 Task: Find connections with filter location Curitiba with filter topic #indiawith filter profile language German with filter current company Larsen & Toubro with filter school K. K. Wagh Polytechnic with filter industry Food and Beverage Retail with filter service category Family Law with filter keywords title Medical Researcher
Action: Mouse moved to (597, 108)
Screenshot: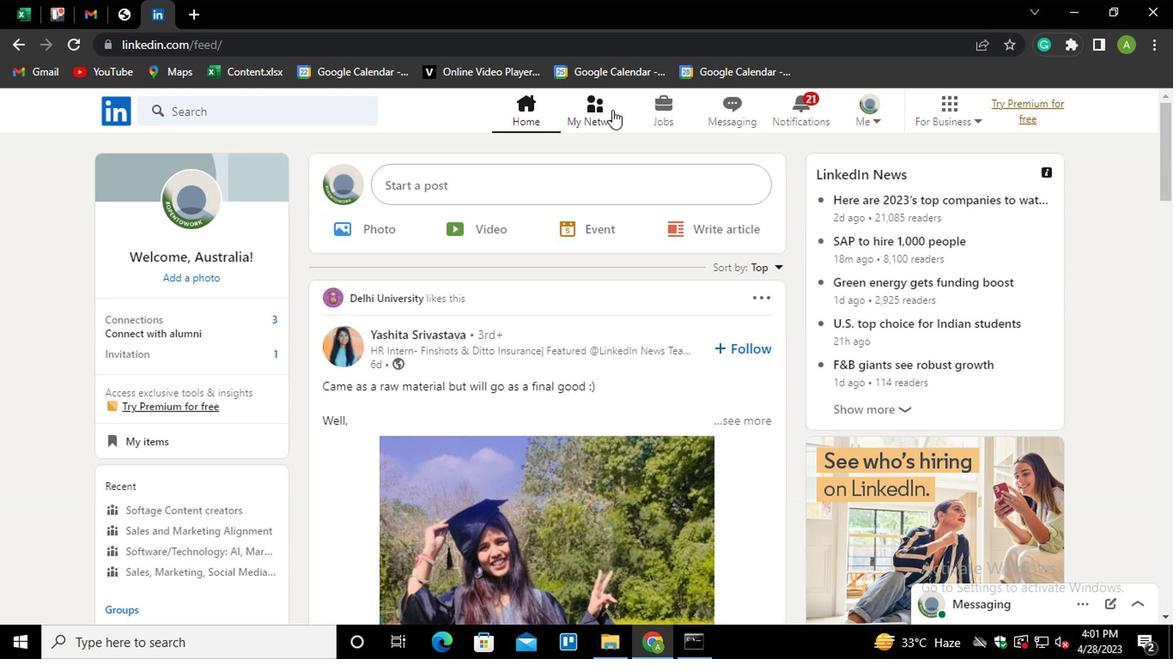 
Action: Mouse pressed left at (597, 108)
Screenshot: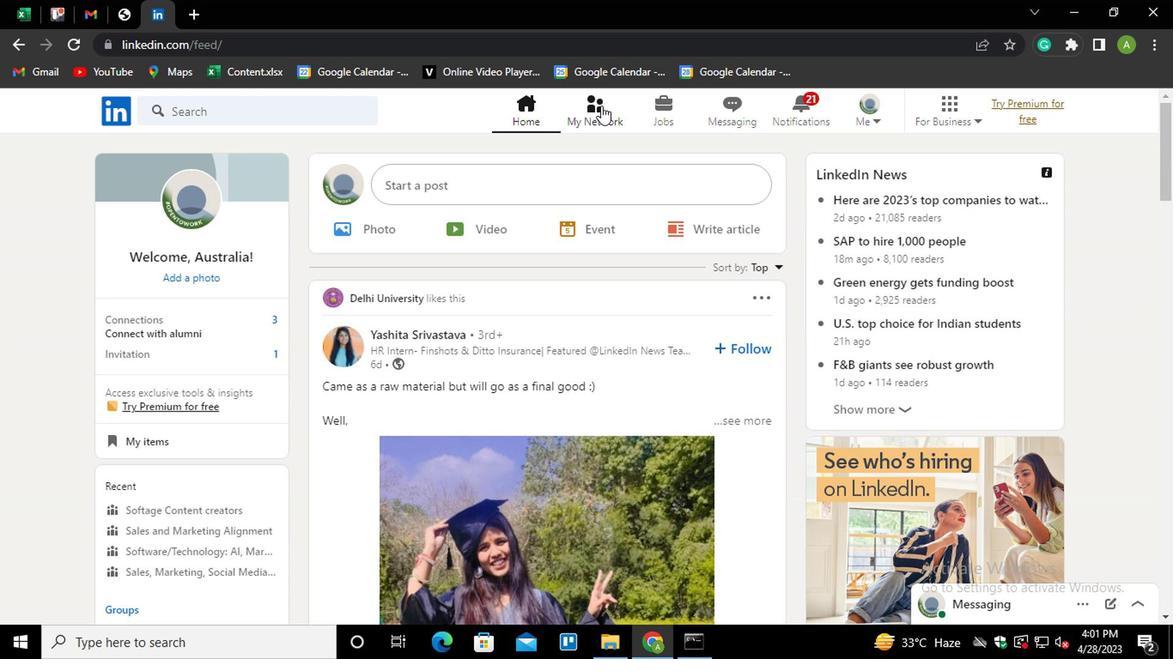 
Action: Mouse moved to (166, 208)
Screenshot: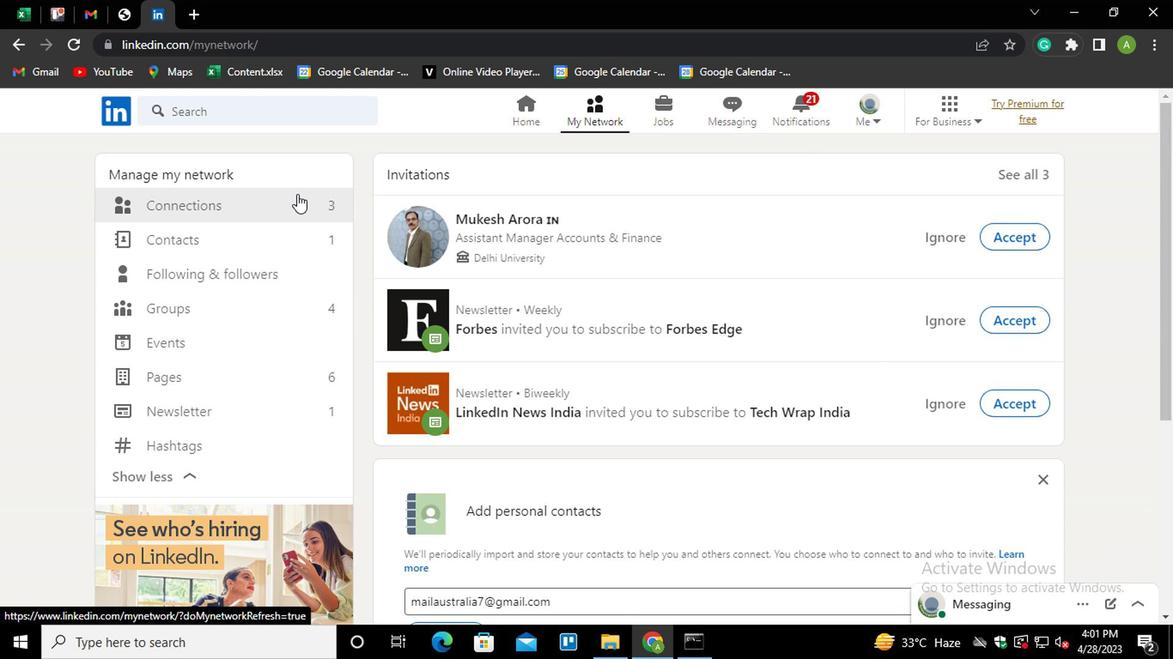 
Action: Mouse pressed left at (166, 208)
Screenshot: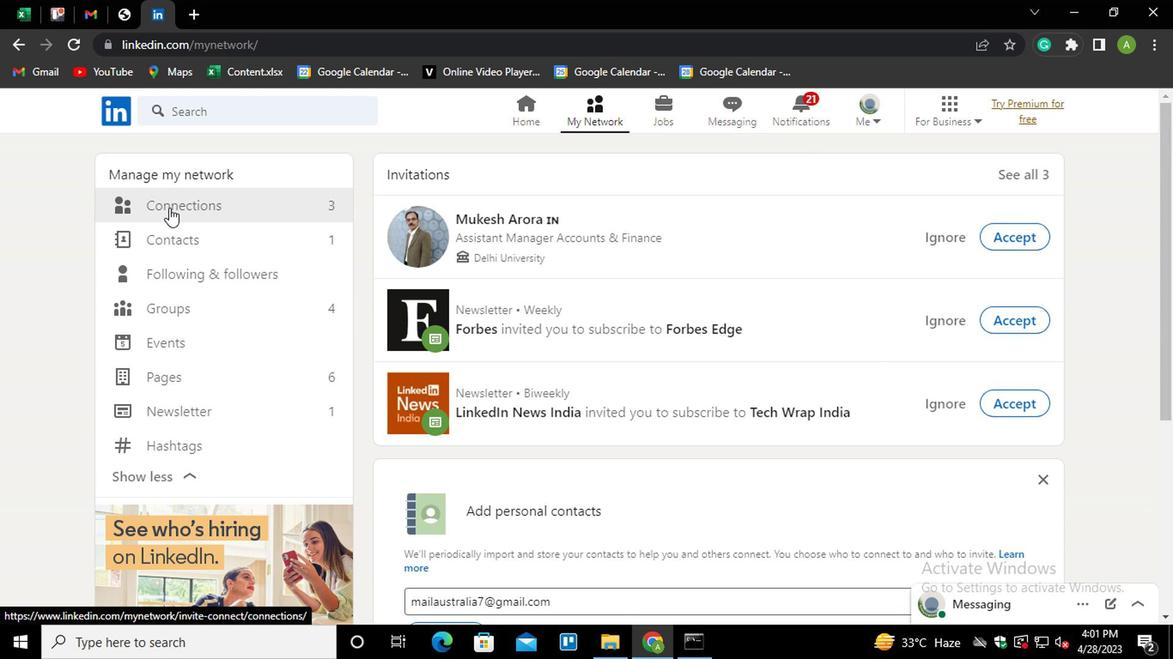 
Action: Mouse moved to (705, 202)
Screenshot: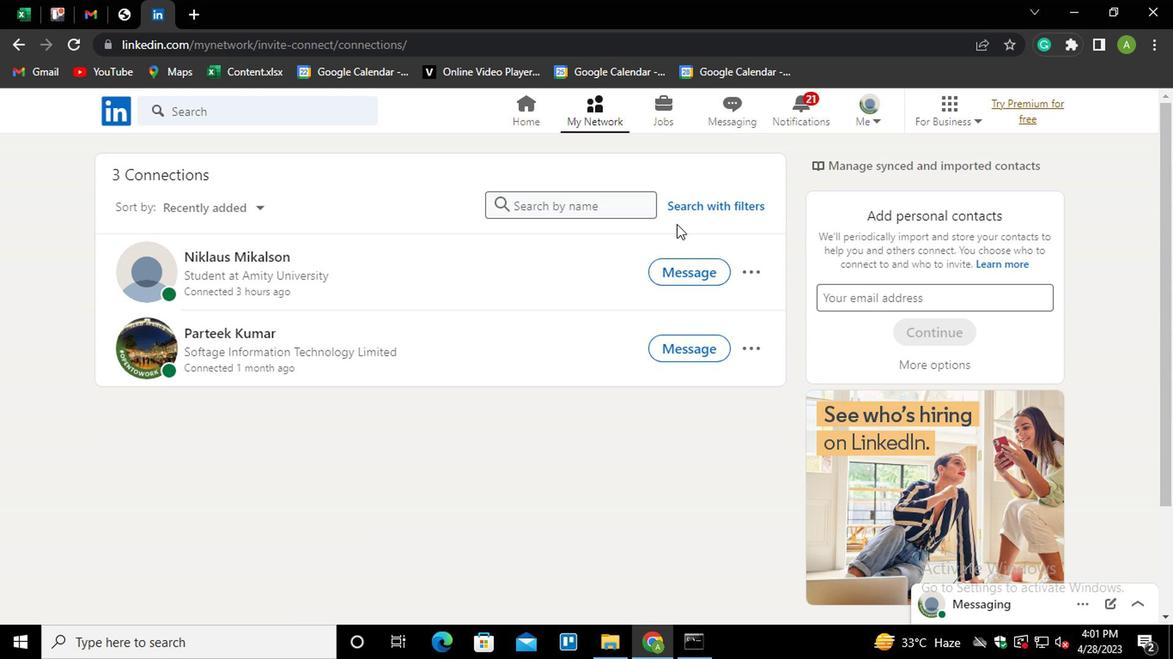 
Action: Mouse pressed left at (705, 202)
Screenshot: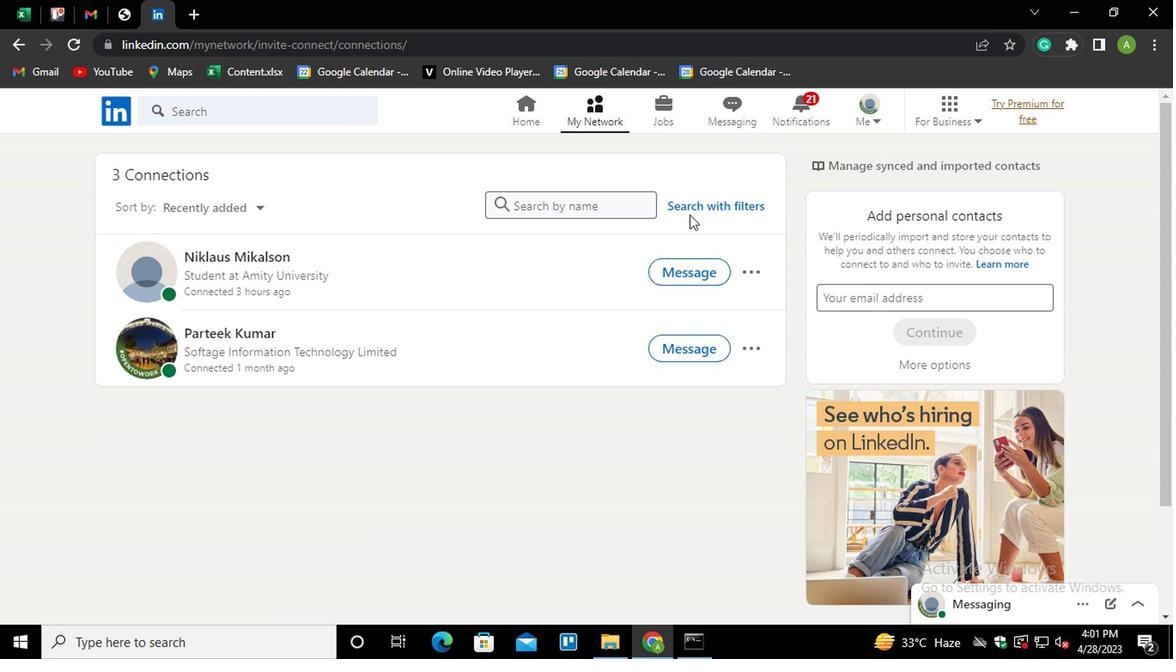 
Action: Mouse moved to (636, 155)
Screenshot: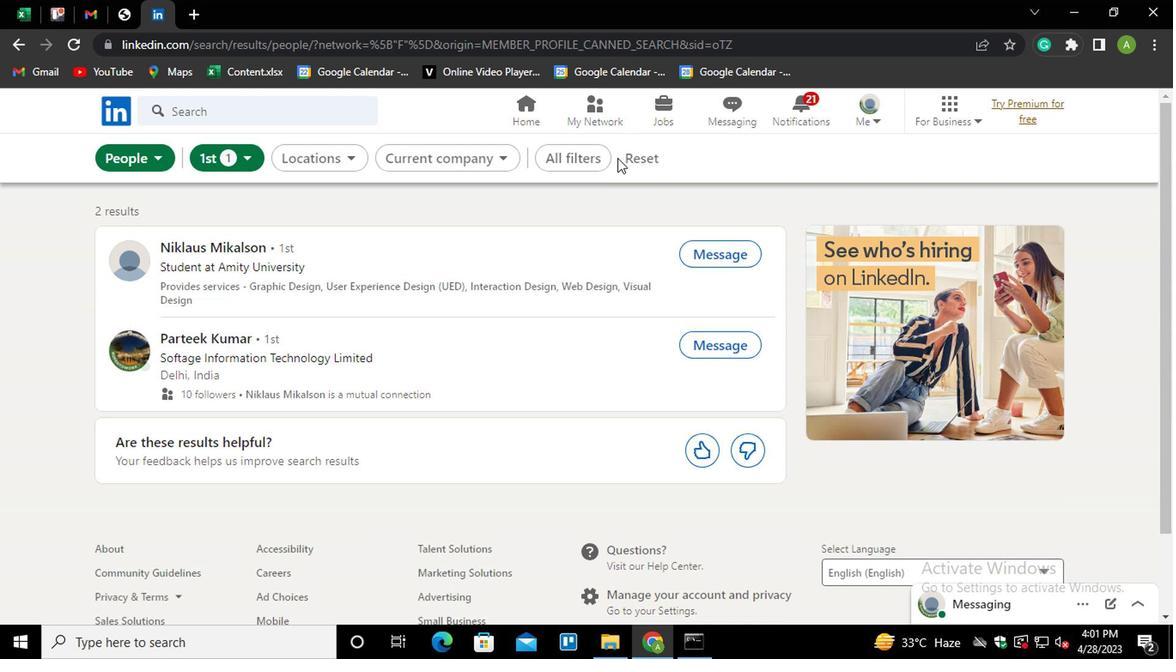 
Action: Mouse pressed left at (636, 155)
Screenshot: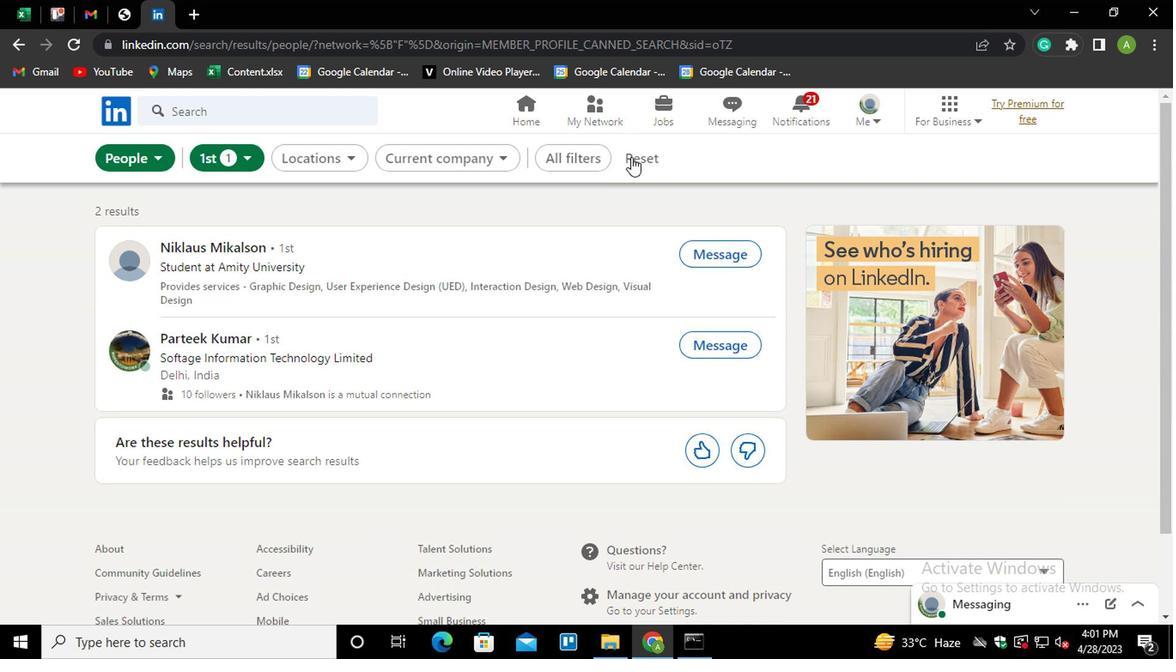 
Action: Mouse moved to (610, 164)
Screenshot: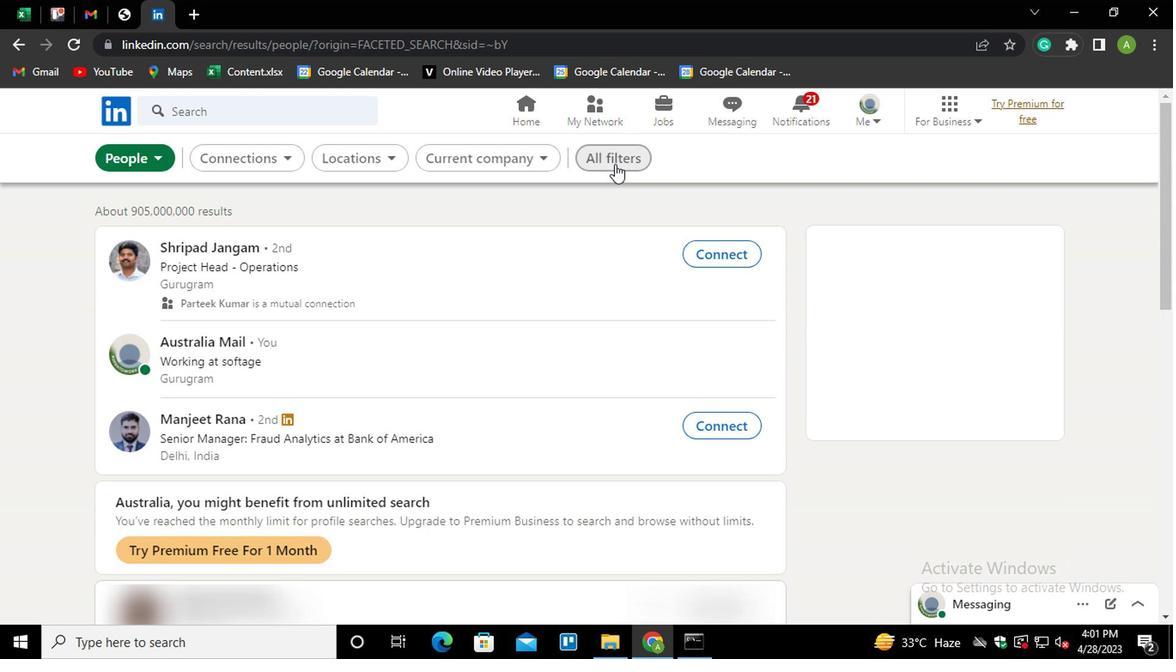 
Action: Mouse pressed left at (610, 164)
Screenshot: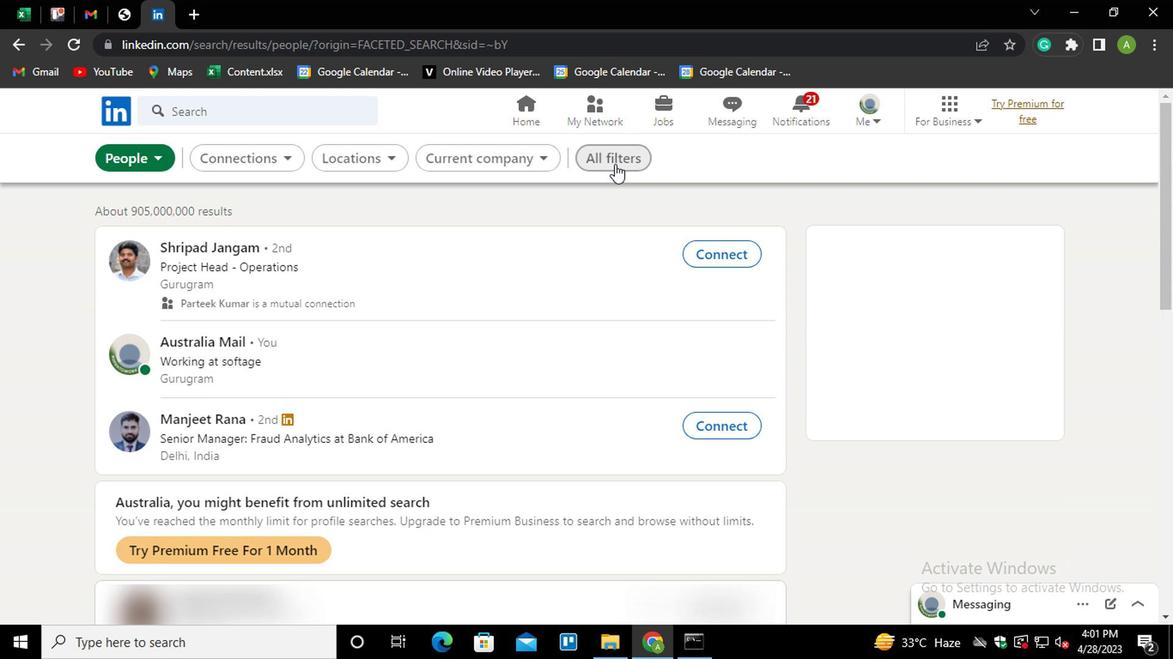 
Action: Mouse moved to (841, 354)
Screenshot: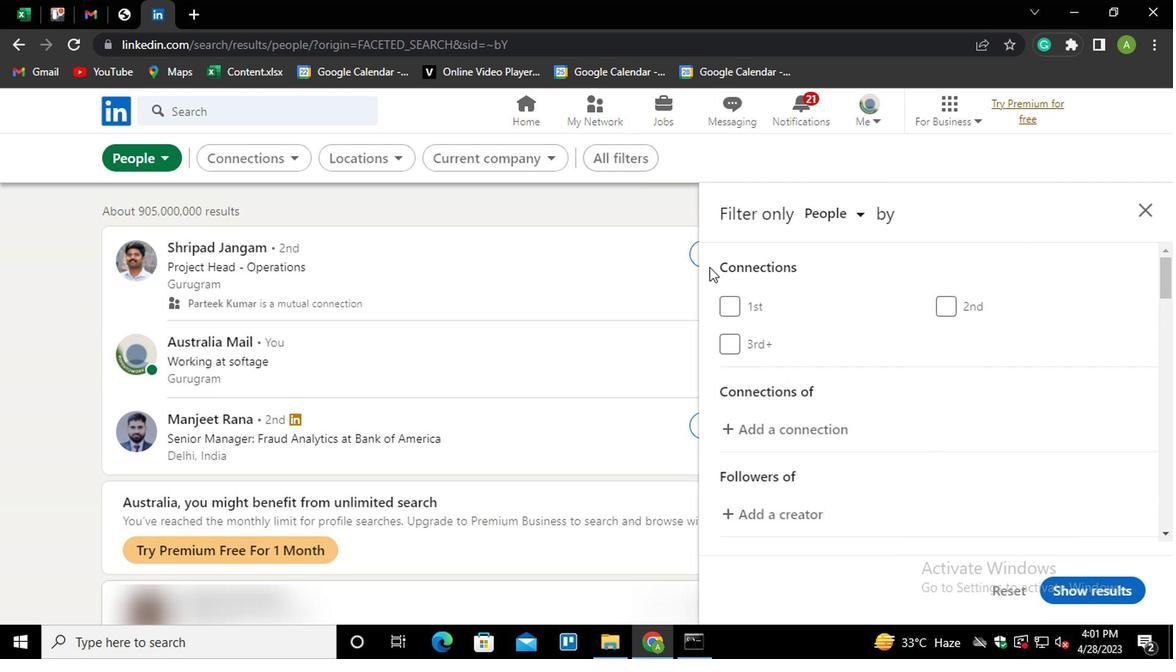 
Action: Mouse scrolled (841, 353) with delta (0, 0)
Screenshot: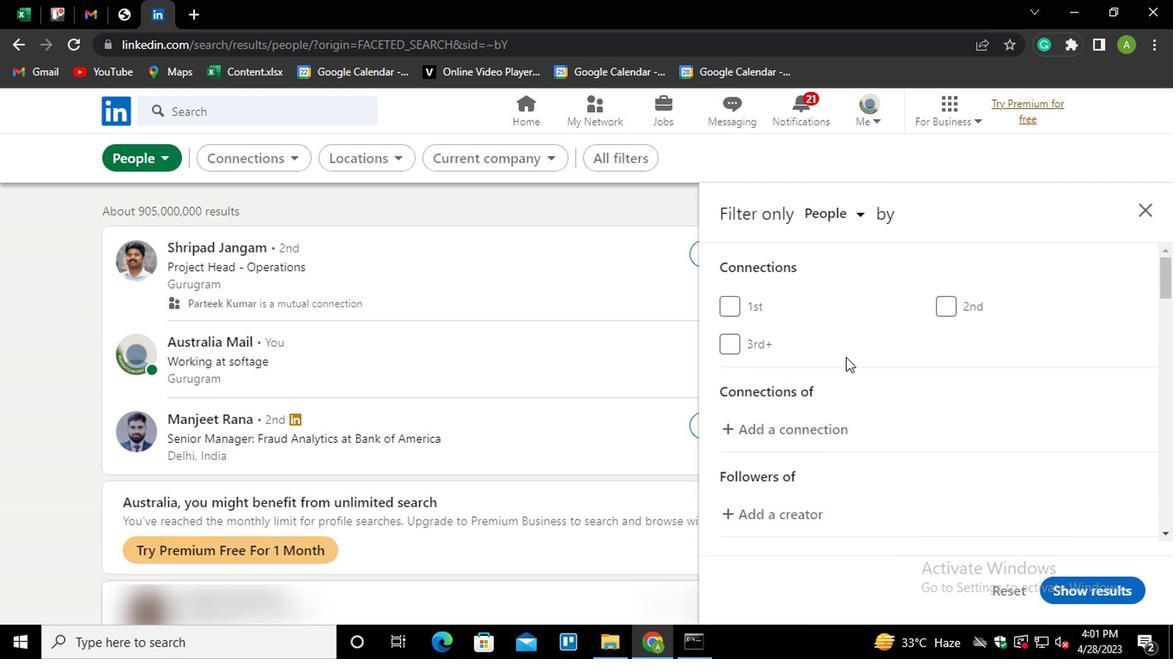 
Action: Mouse scrolled (841, 353) with delta (0, 0)
Screenshot: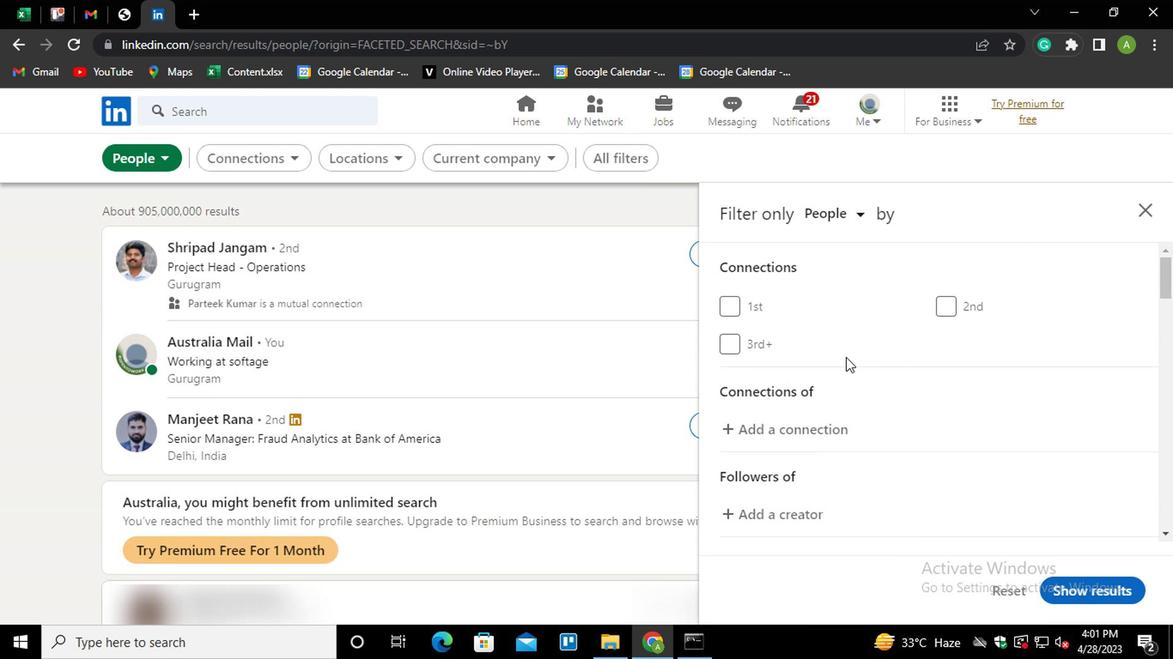 
Action: Mouse scrolled (841, 353) with delta (0, 0)
Screenshot: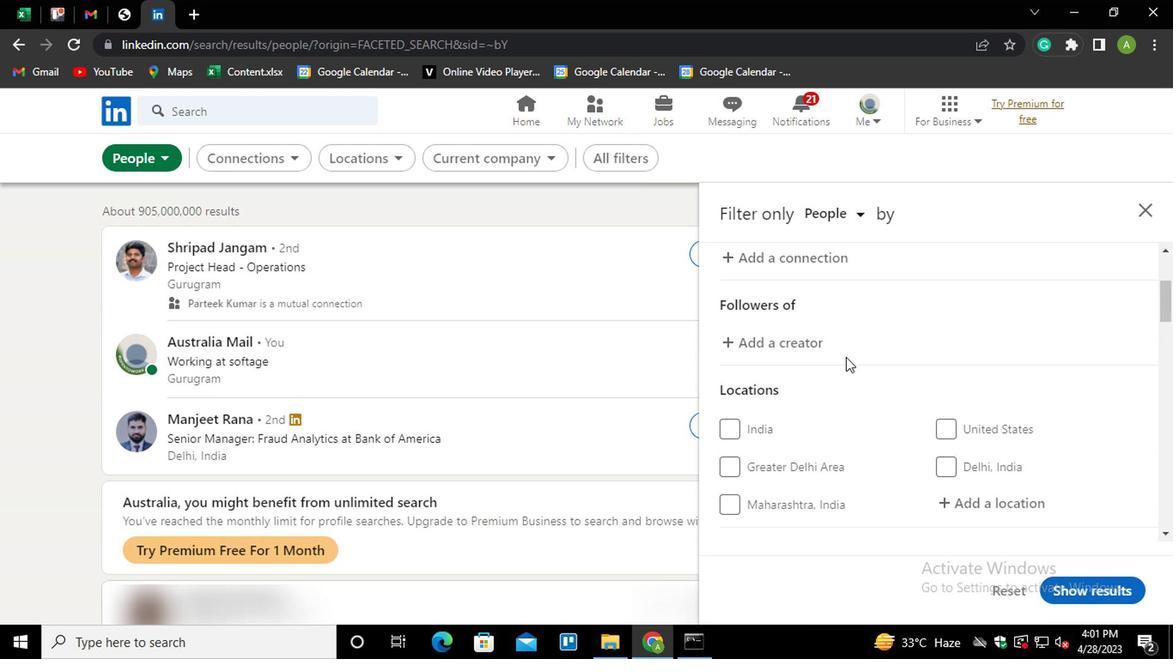 
Action: Mouse scrolled (841, 353) with delta (0, 0)
Screenshot: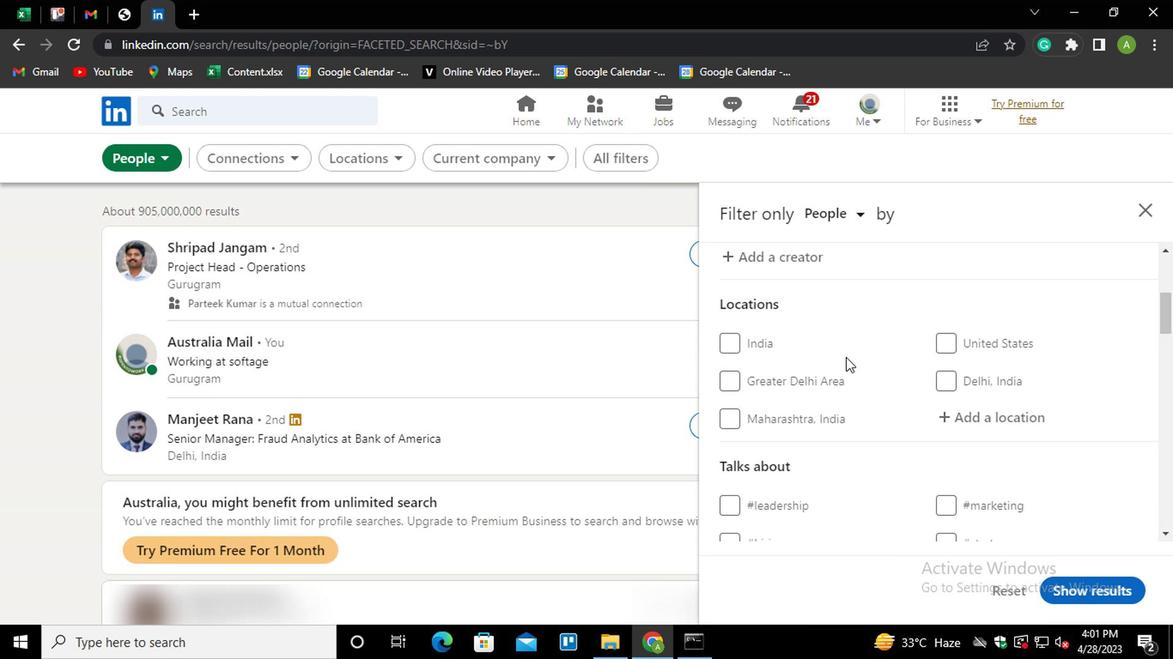 
Action: Mouse moved to (975, 337)
Screenshot: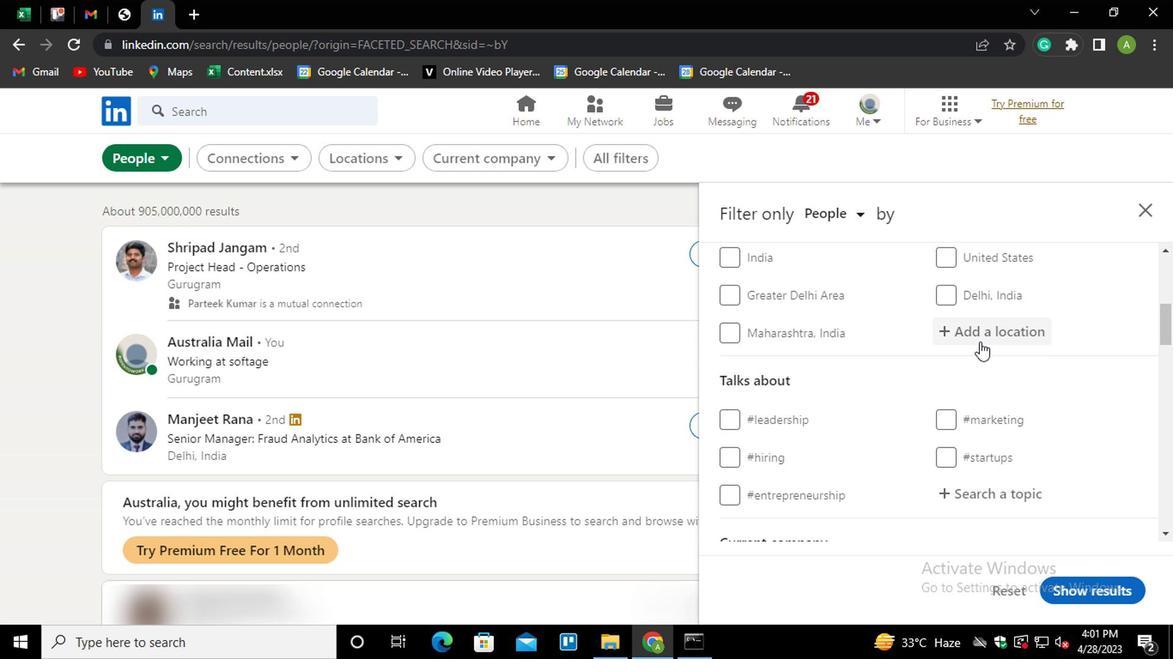 
Action: Mouse pressed left at (975, 337)
Screenshot: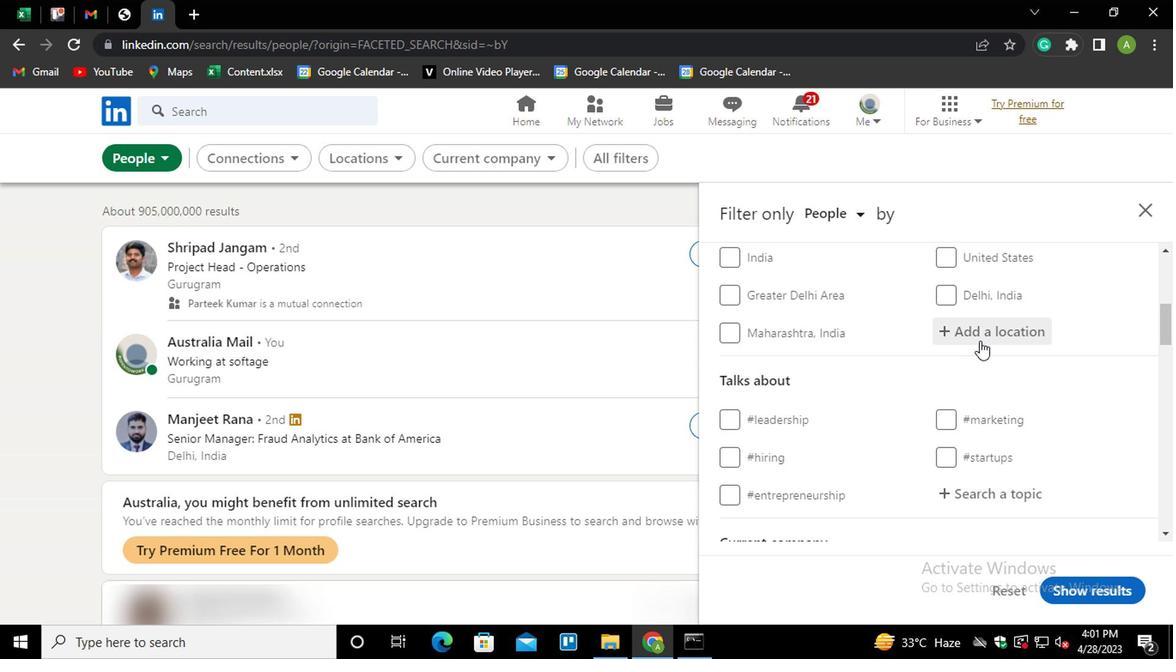 
Action: Mouse moved to (989, 325)
Screenshot: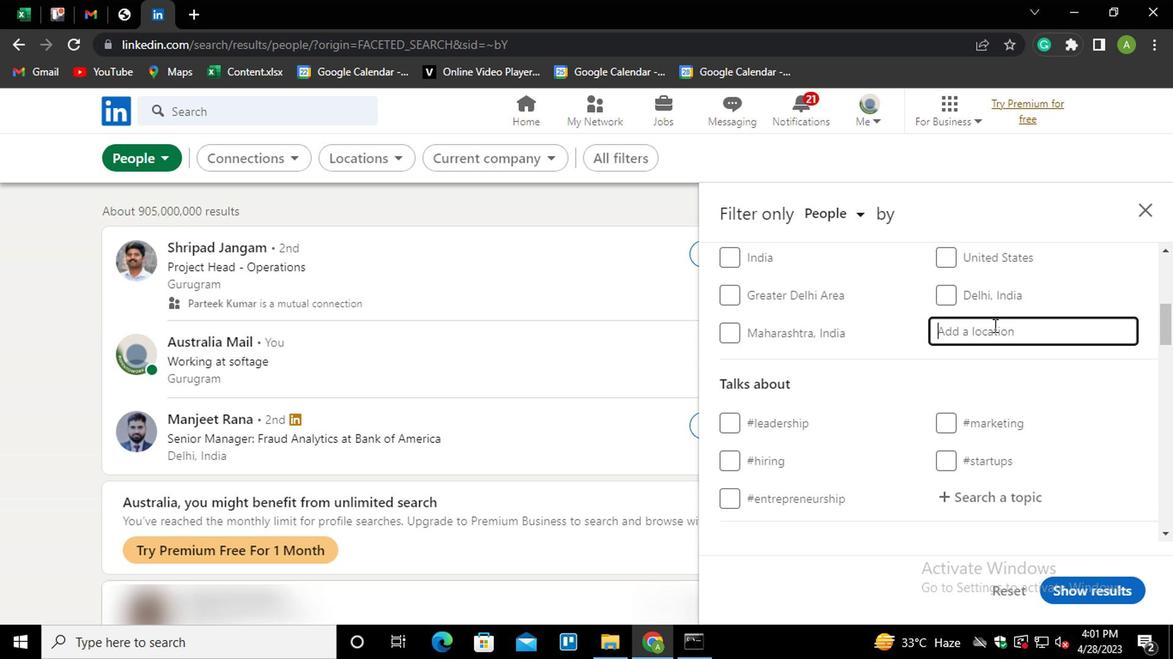 
Action: Mouse pressed left at (989, 325)
Screenshot: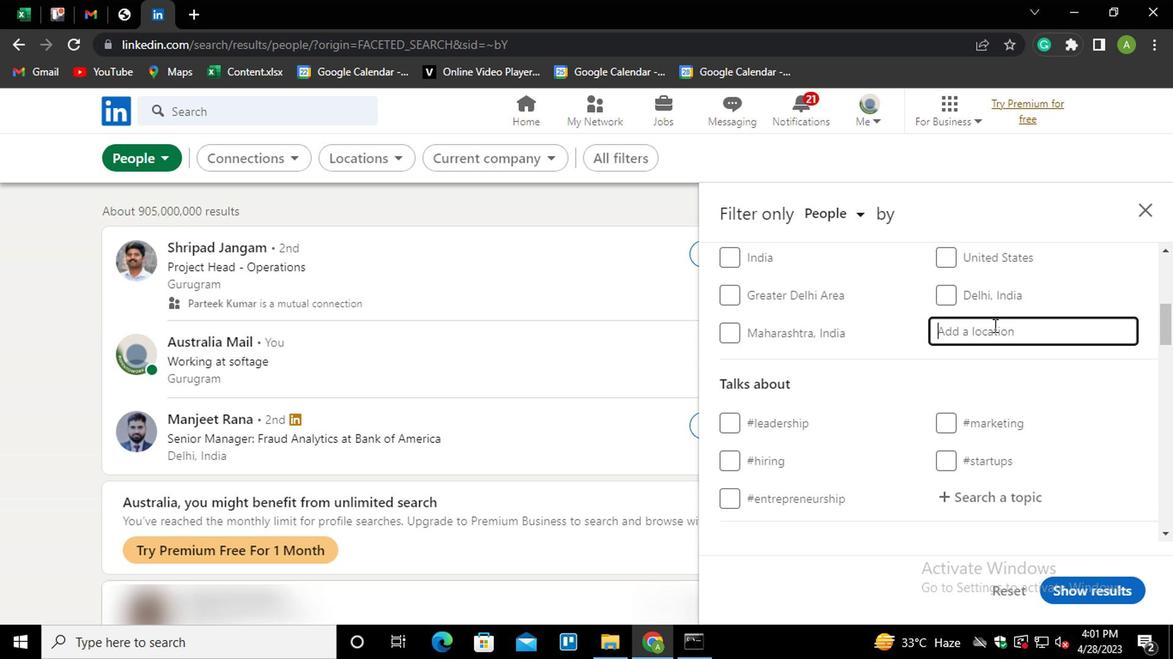 
Action: Key pressed <Key.shift><Key.shift><Key.shift><Key.shift><Key.shift><Key.shift><Key.shift><Key.shift>CURITI<Key.down><Key.enter>
Screenshot: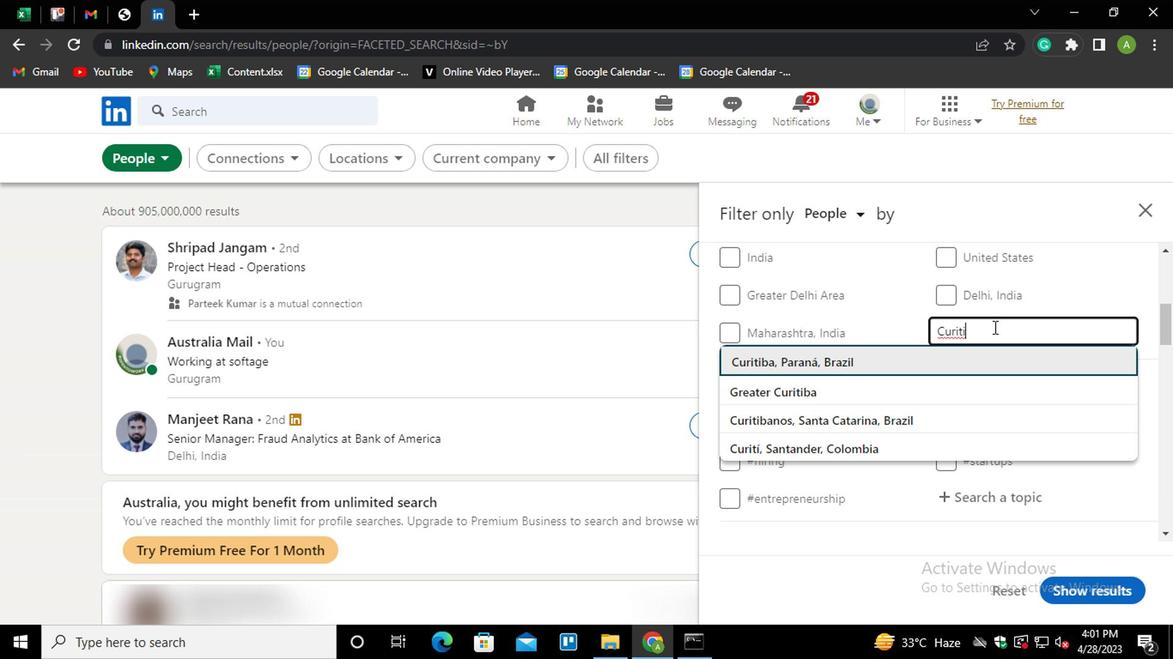 
Action: Mouse scrolled (989, 324) with delta (0, 0)
Screenshot: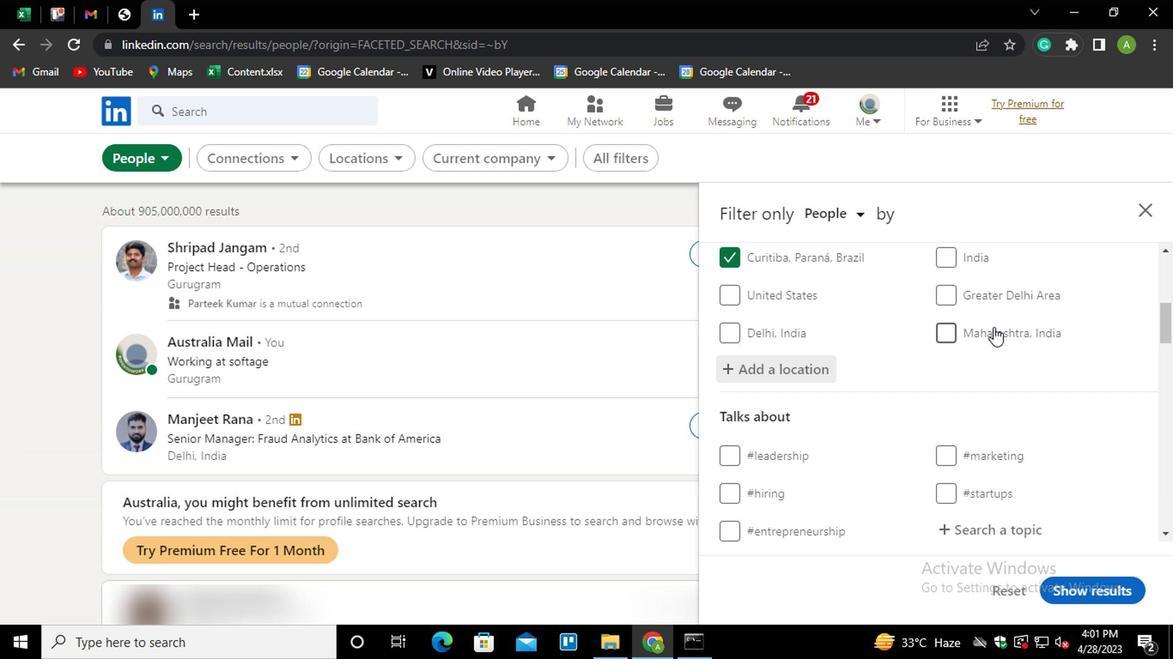 
Action: Mouse scrolled (989, 324) with delta (0, 0)
Screenshot: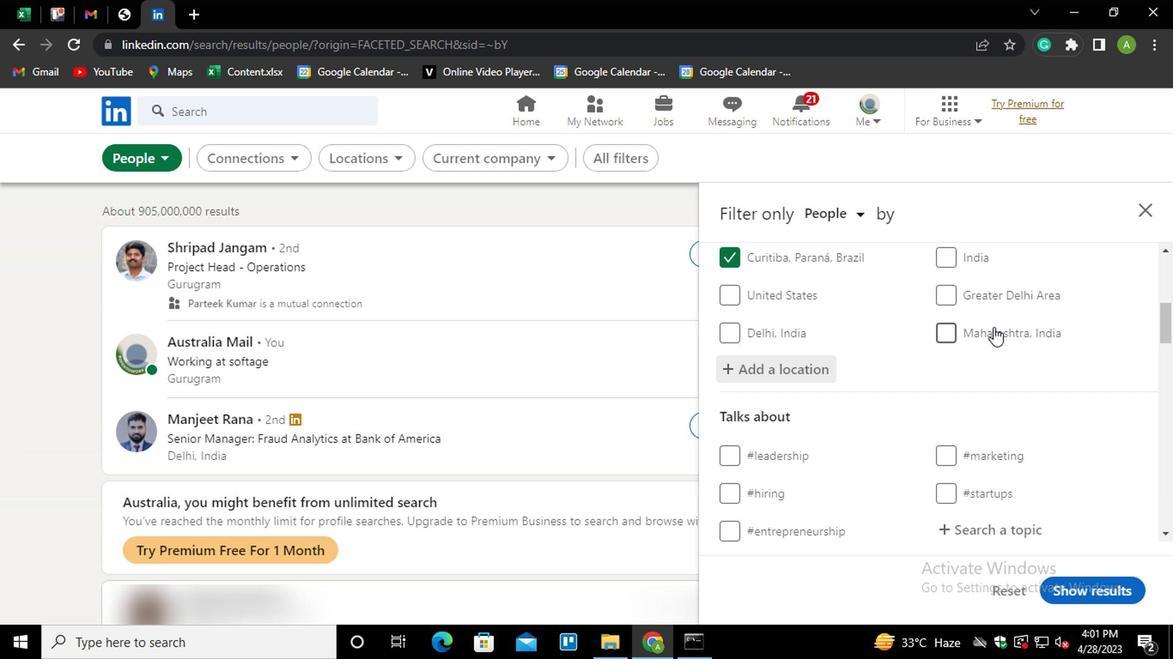 
Action: Mouse moved to (973, 362)
Screenshot: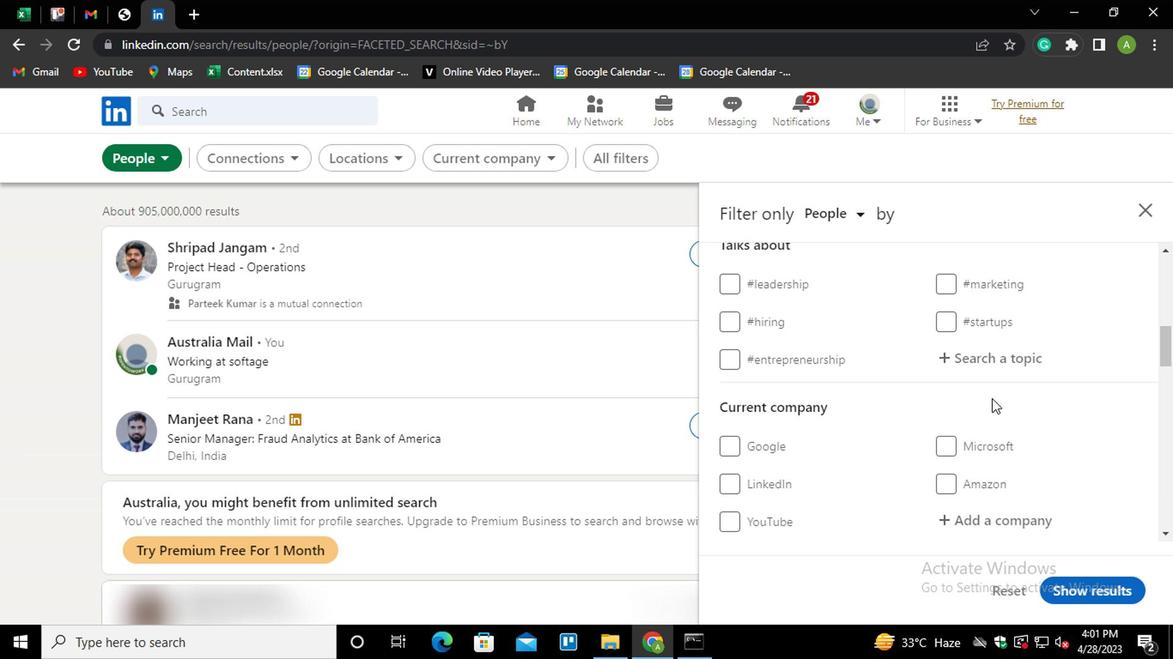 
Action: Mouse pressed left at (973, 362)
Screenshot: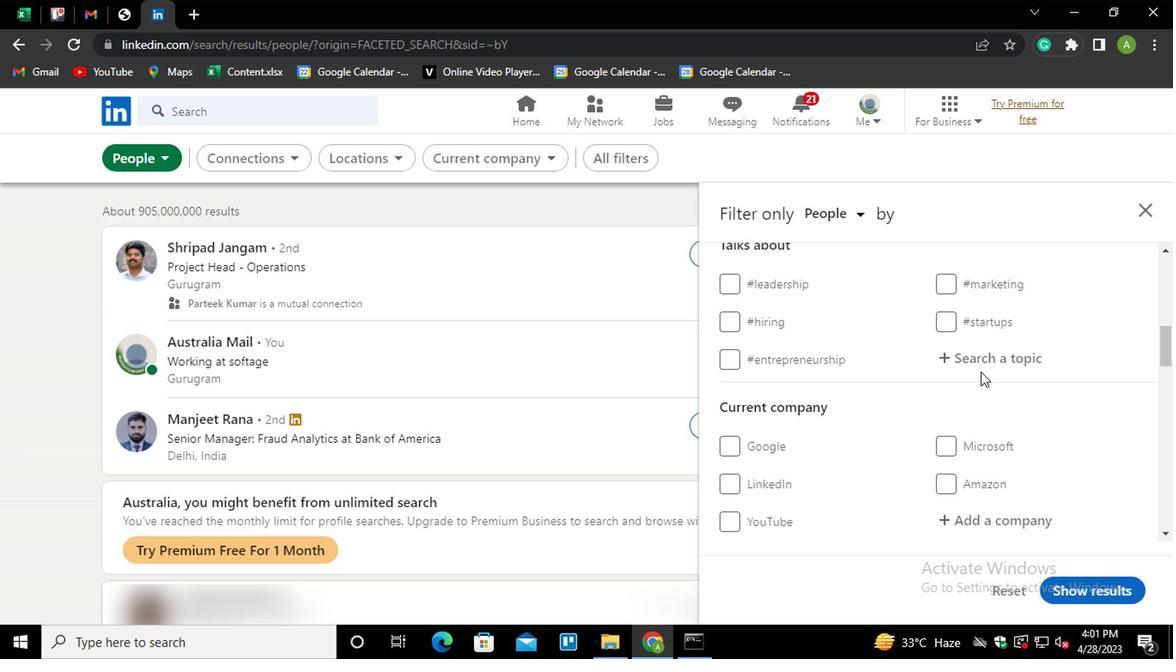 
Action: Mouse moved to (973, 360)
Screenshot: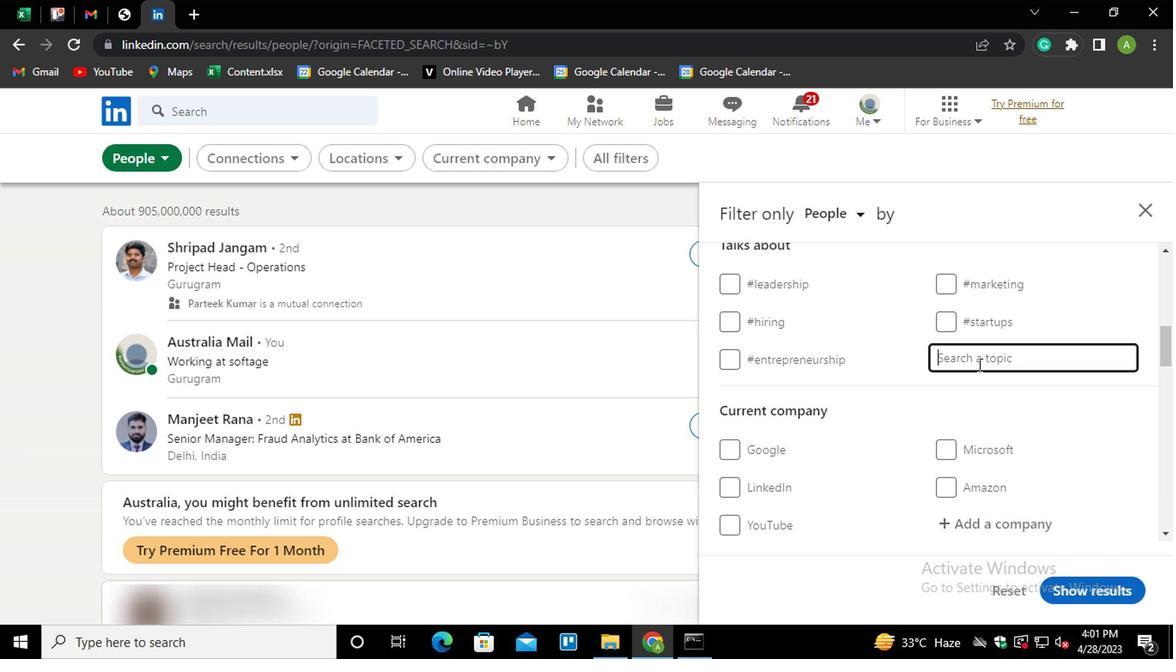 
Action: Key pressed INDIA<Key.down><Key.down><Key.down><Key.up><Key.up><Key.enter>
Screenshot: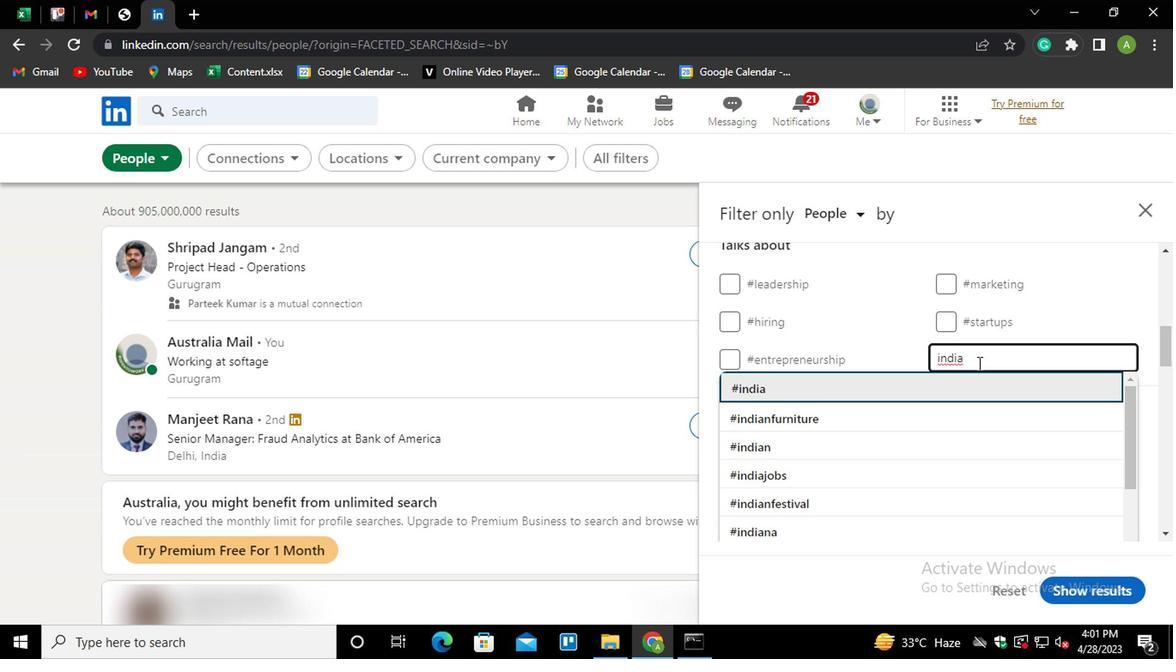 
Action: Mouse scrolled (973, 359) with delta (0, 0)
Screenshot: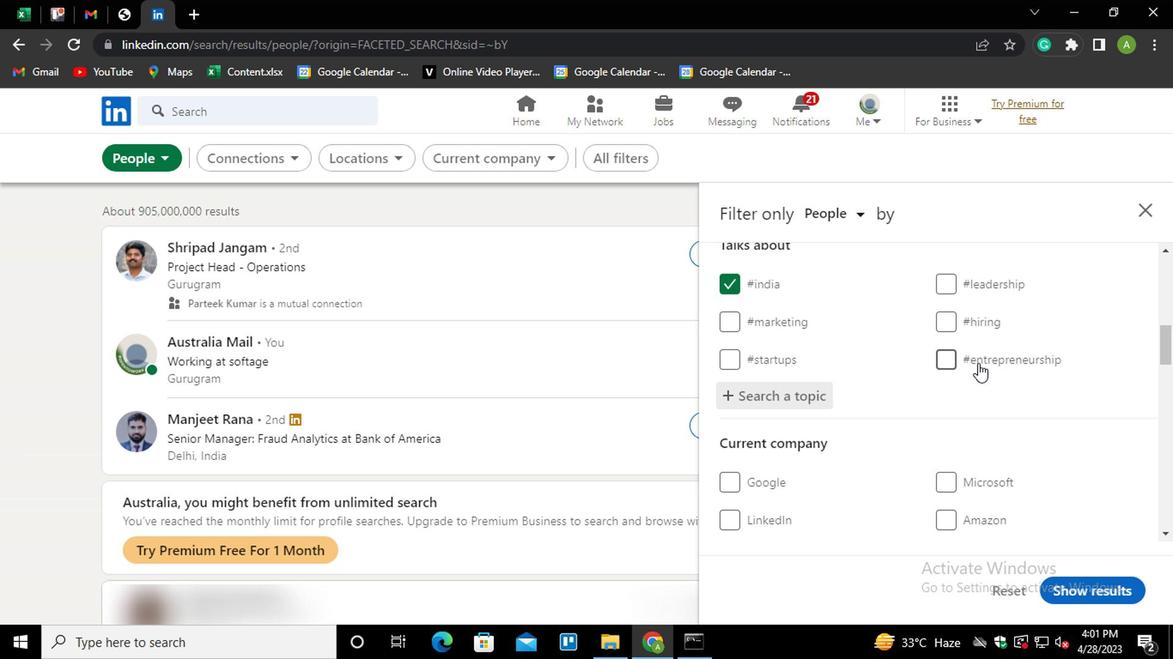 
Action: Mouse scrolled (973, 359) with delta (0, 0)
Screenshot: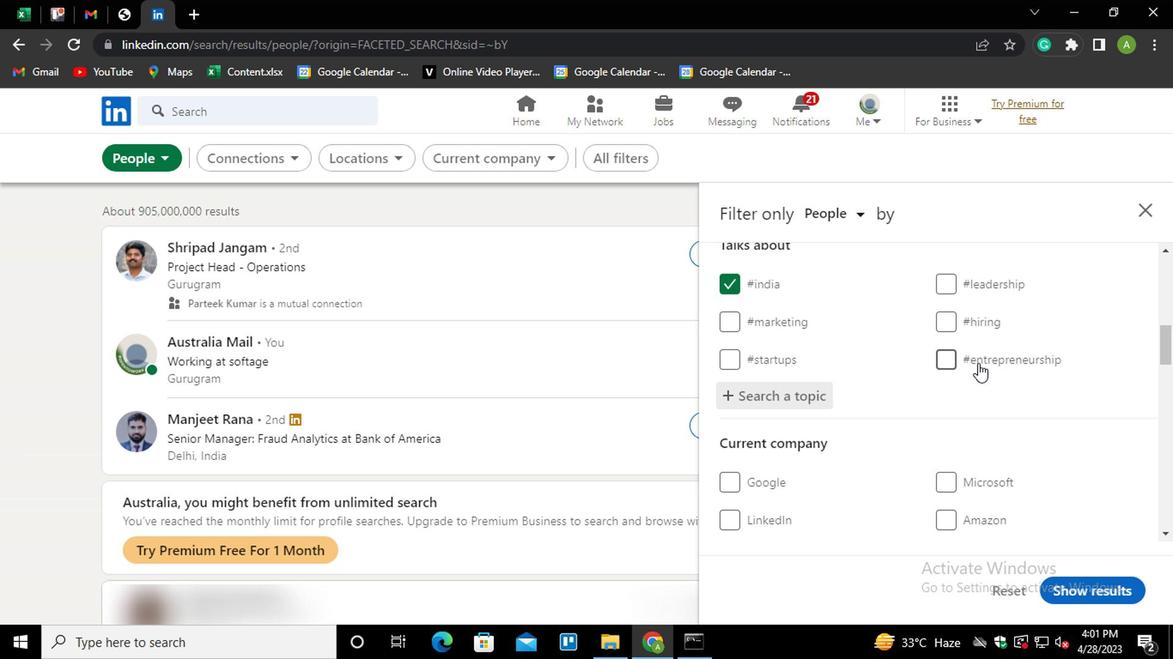 
Action: Mouse scrolled (973, 359) with delta (0, 0)
Screenshot: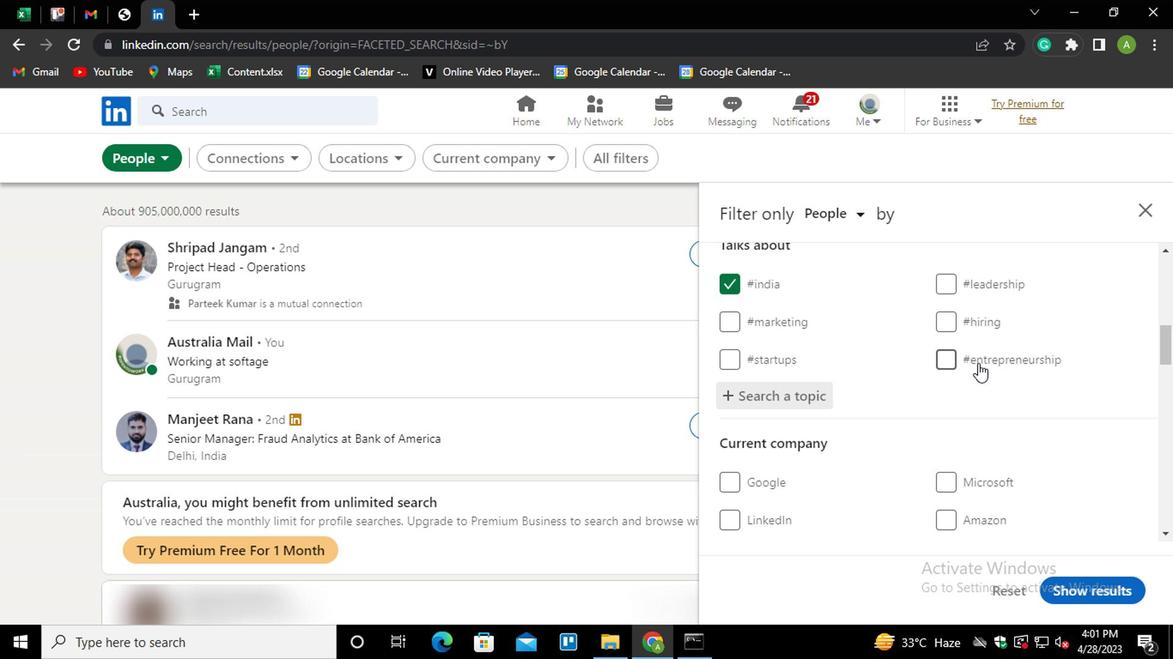 
Action: Mouse scrolled (973, 359) with delta (0, 0)
Screenshot: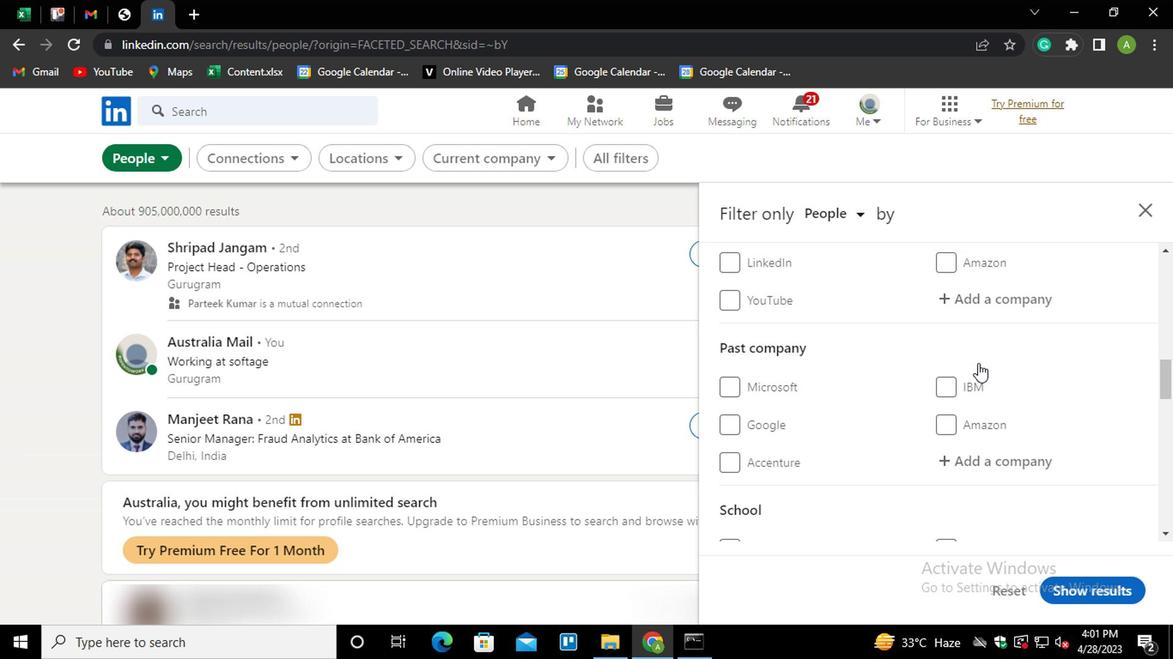 
Action: Mouse scrolled (973, 359) with delta (0, 0)
Screenshot: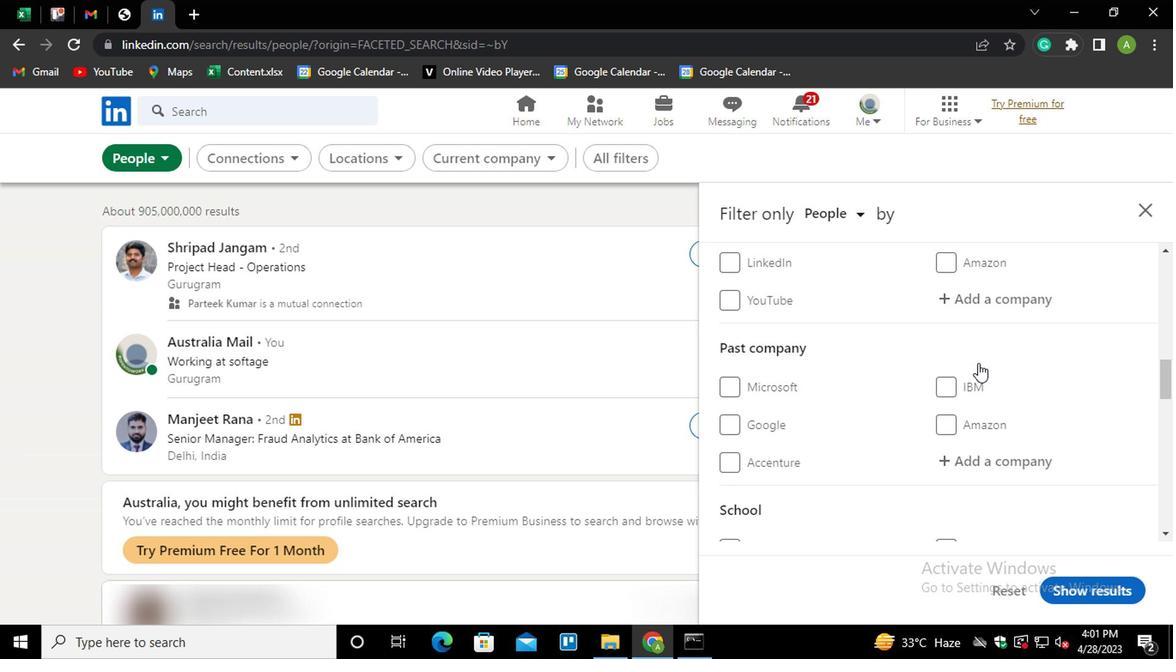 
Action: Mouse scrolled (973, 359) with delta (0, 0)
Screenshot: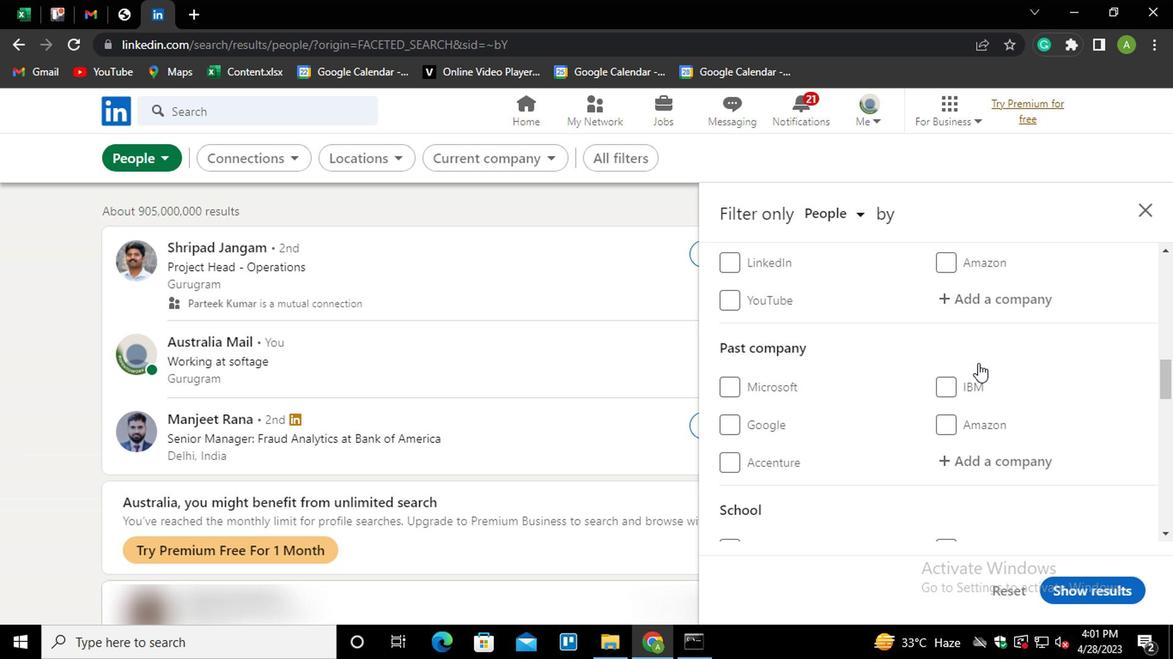 
Action: Mouse scrolled (973, 359) with delta (0, 0)
Screenshot: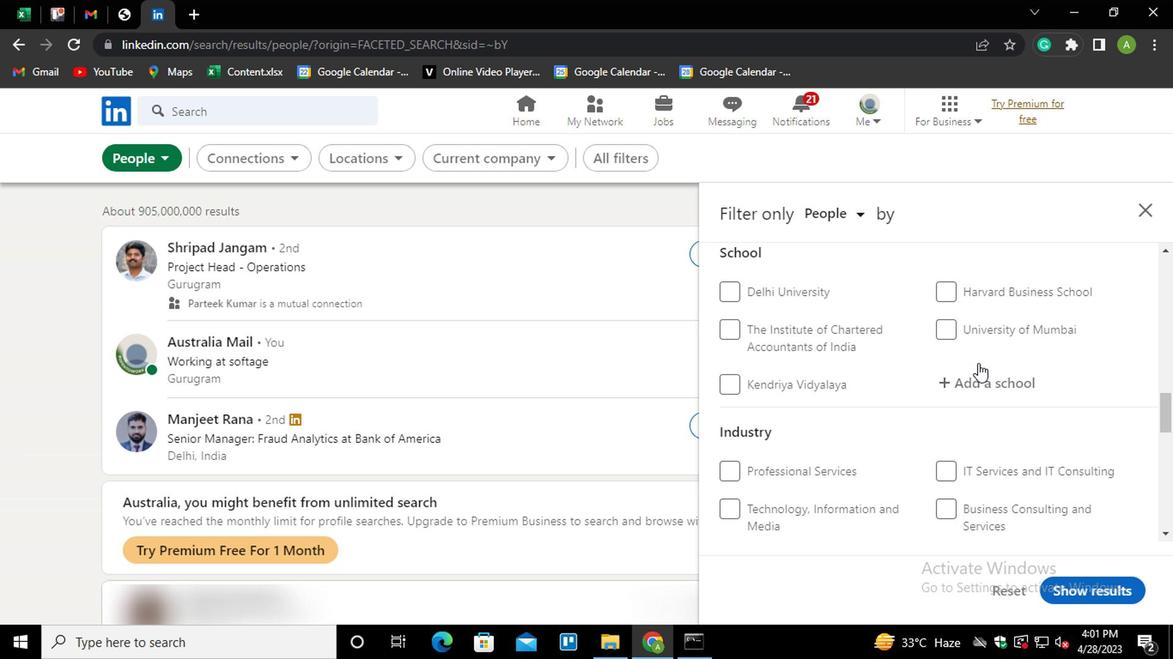 
Action: Mouse scrolled (973, 359) with delta (0, 0)
Screenshot: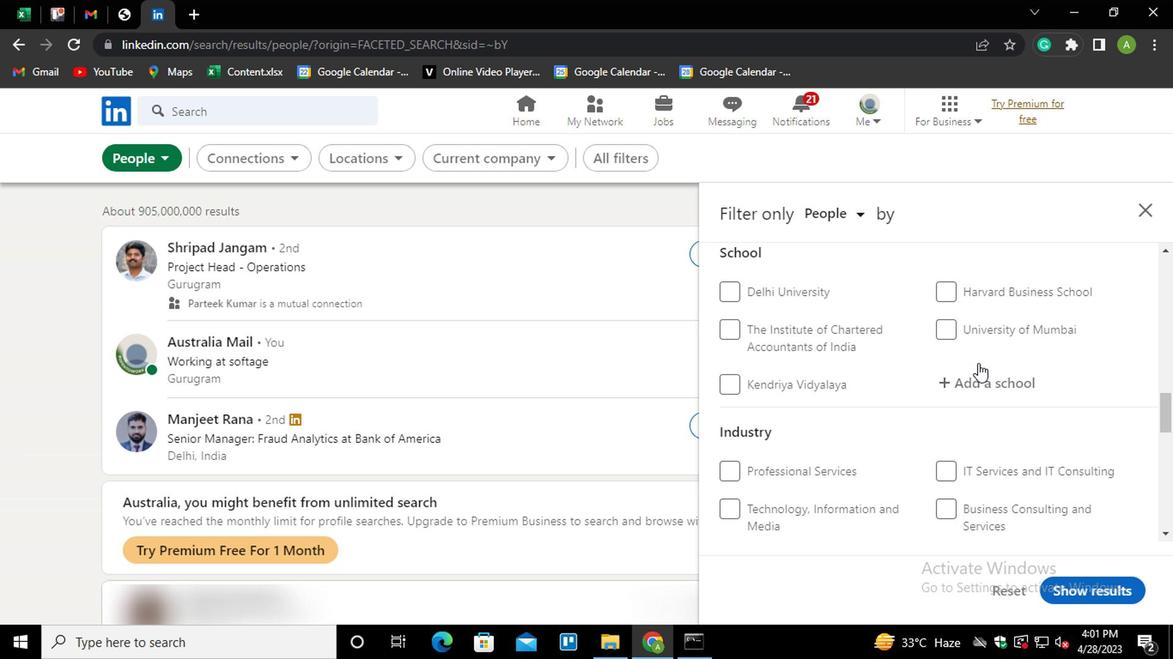 
Action: Mouse scrolled (973, 359) with delta (0, 0)
Screenshot: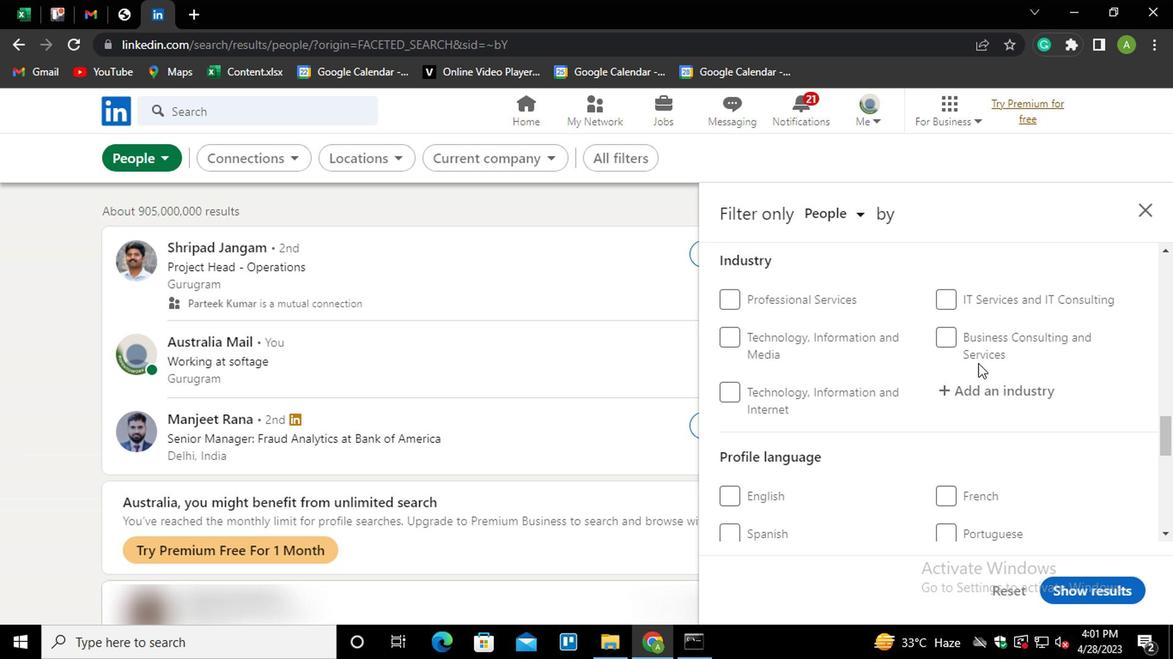 
Action: Mouse scrolled (973, 359) with delta (0, 0)
Screenshot: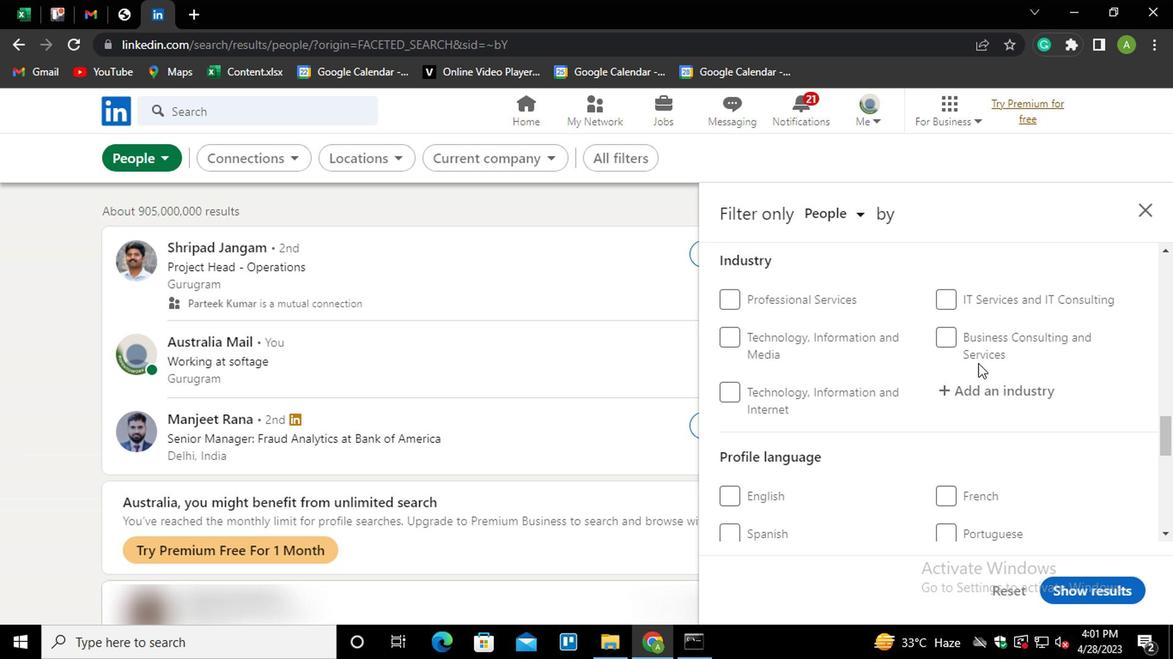 
Action: Mouse moved to (727, 398)
Screenshot: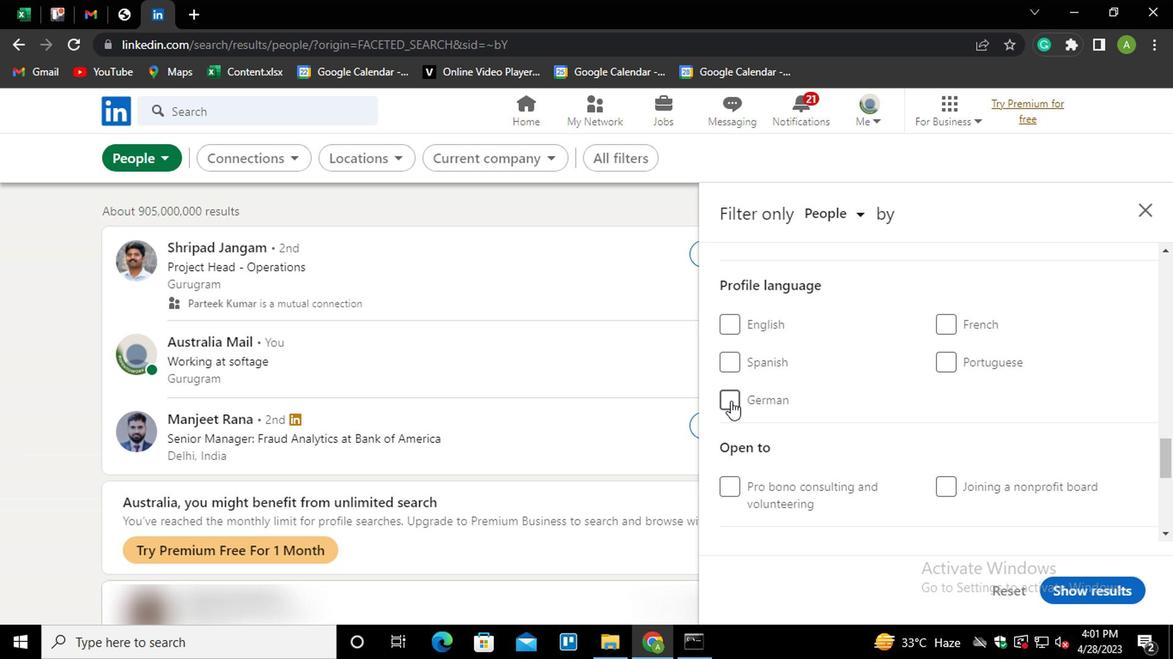 
Action: Mouse pressed left at (727, 398)
Screenshot: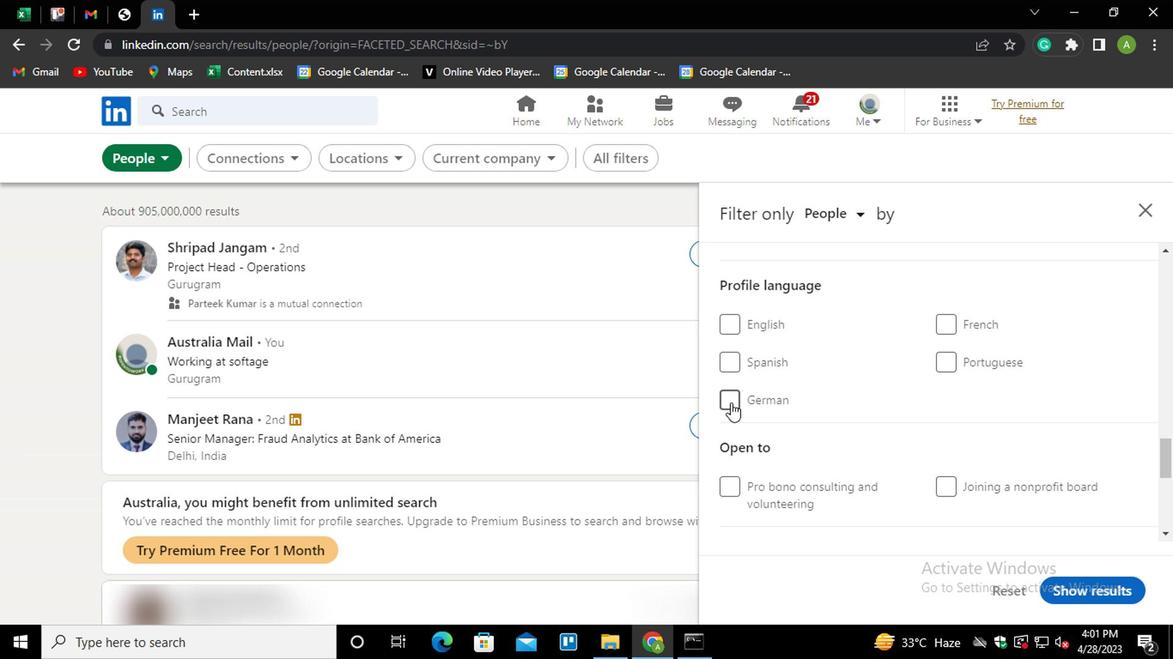 
Action: Mouse moved to (863, 393)
Screenshot: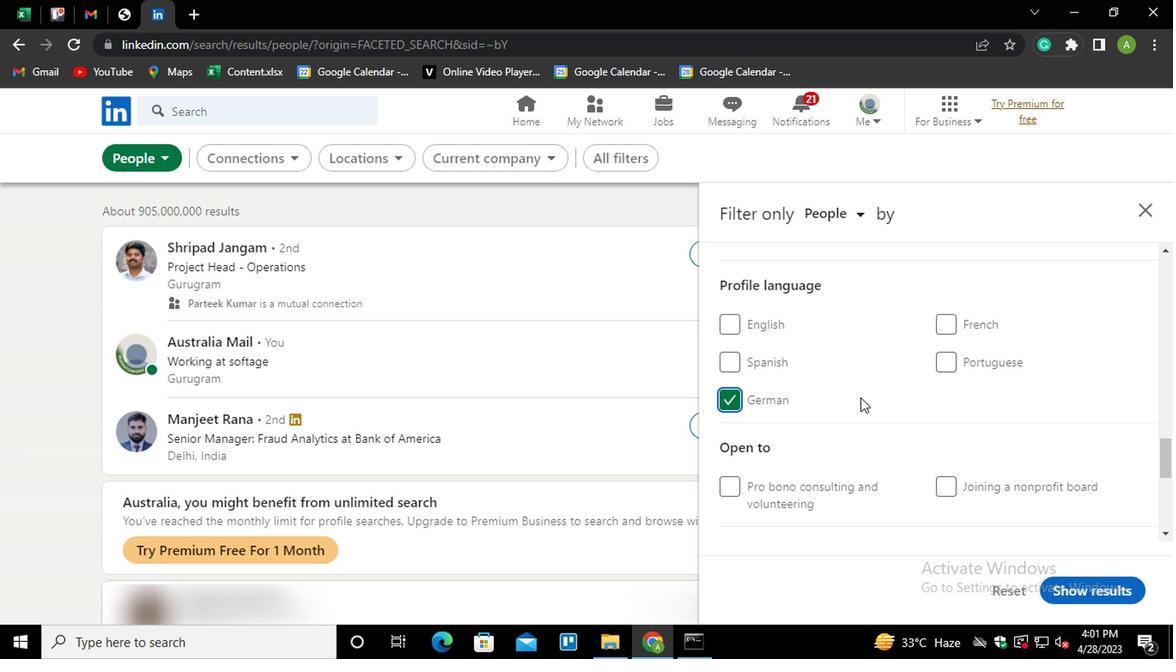 
Action: Mouse scrolled (863, 394) with delta (0, 0)
Screenshot: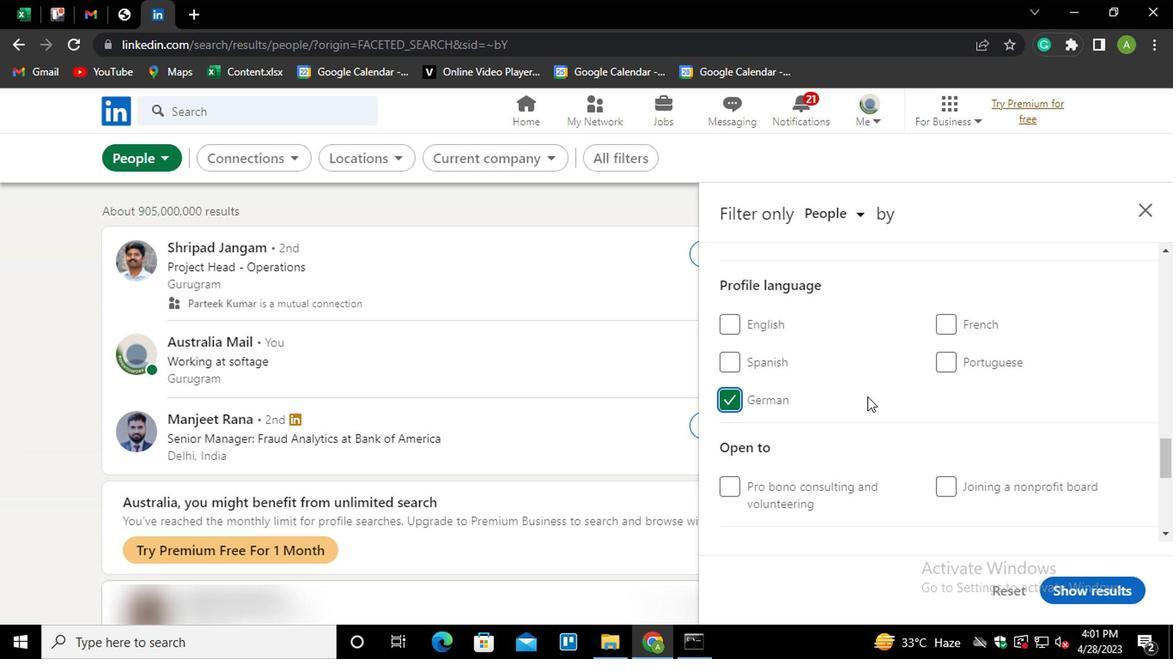 
Action: Mouse scrolled (863, 394) with delta (0, 0)
Screenshot: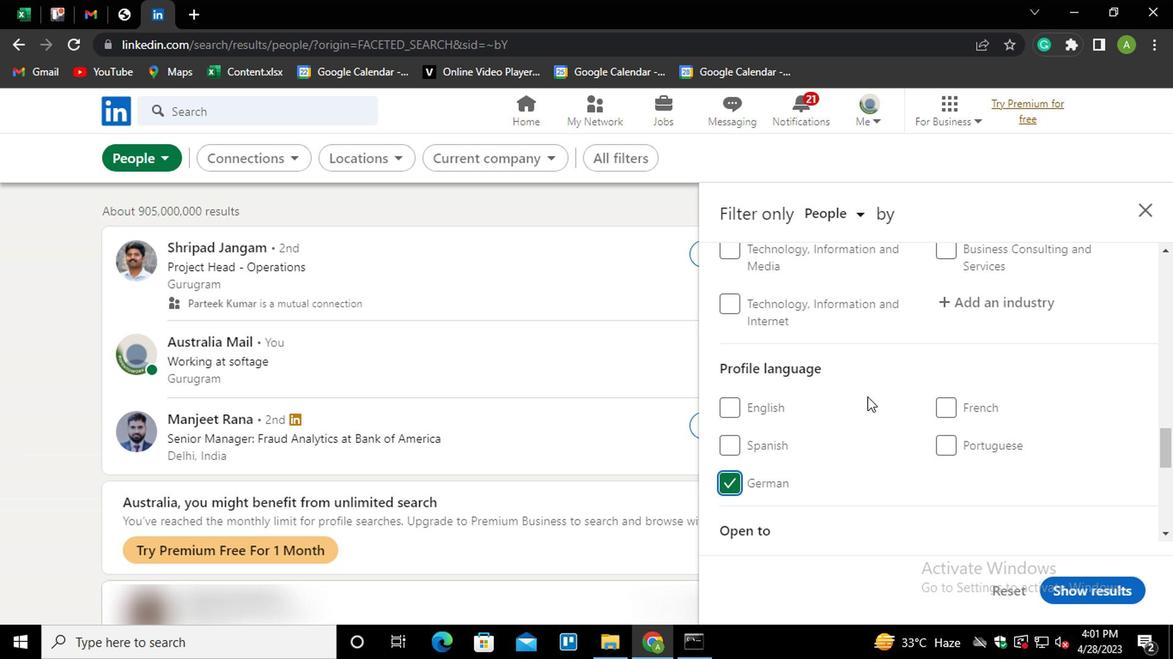 
Action: Mouse scrolled (863, 394) with delta (0, 0)
Screenshot: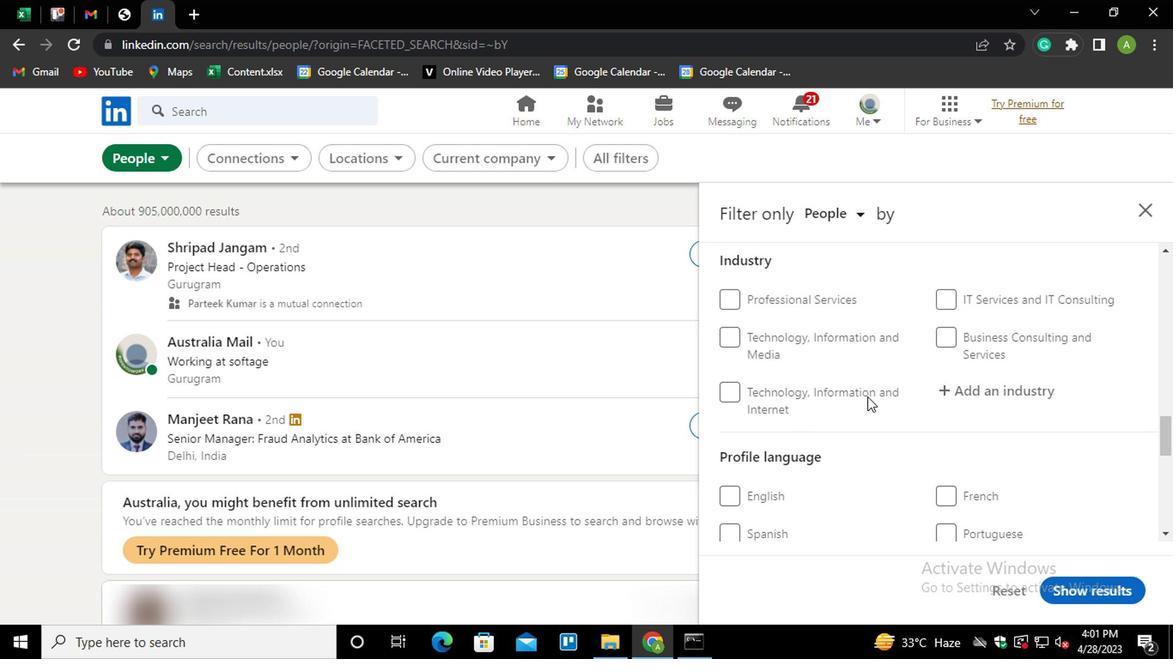 
Action: Mouse scrolled (863, 394) with delta (0, 0)
Screenshot: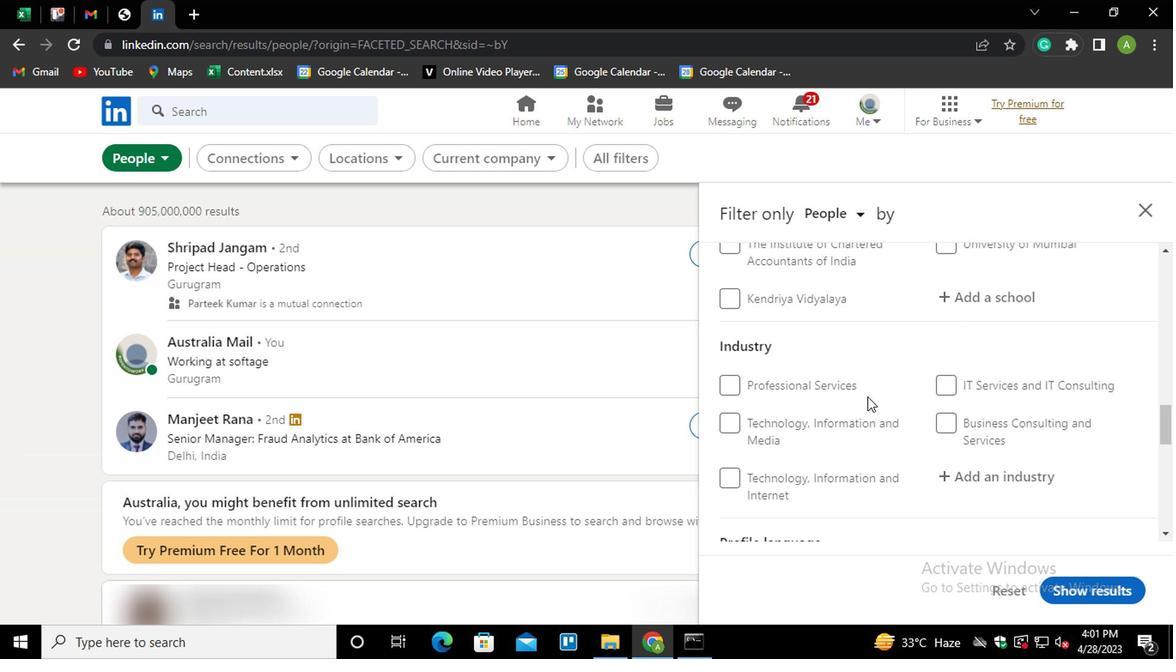 
Action: Mouse scrolled (863, 394) with delta (0, 0)
Screenshot: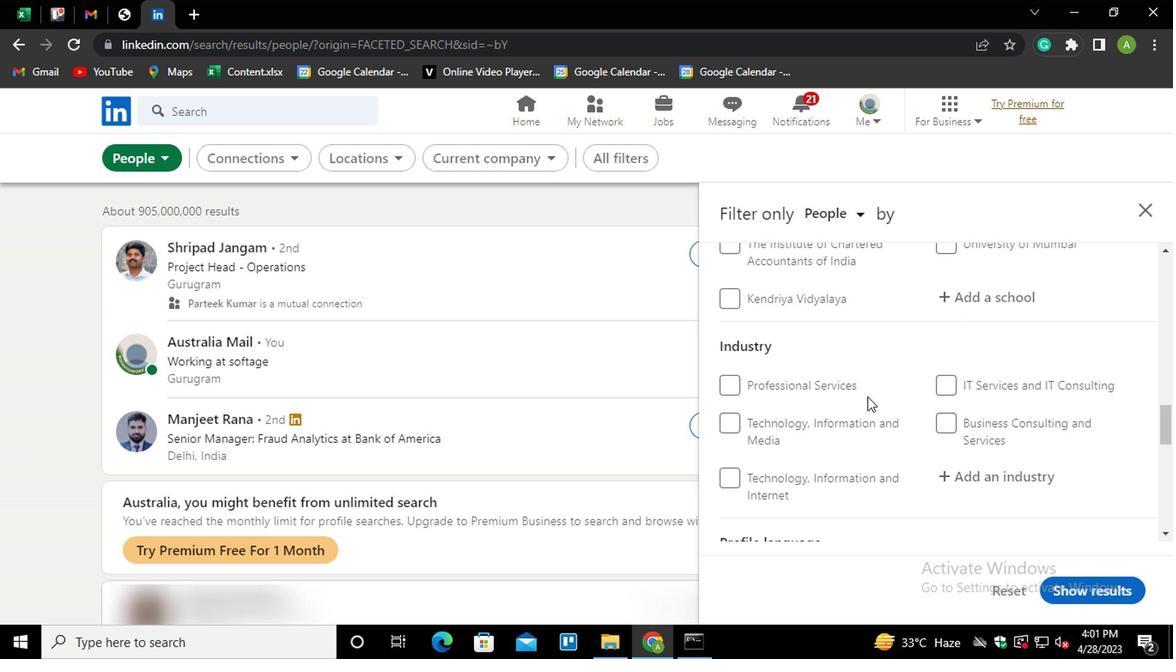 
Action: Mouse scrolled (863, 394) with delta (0, 0)
Screenshot: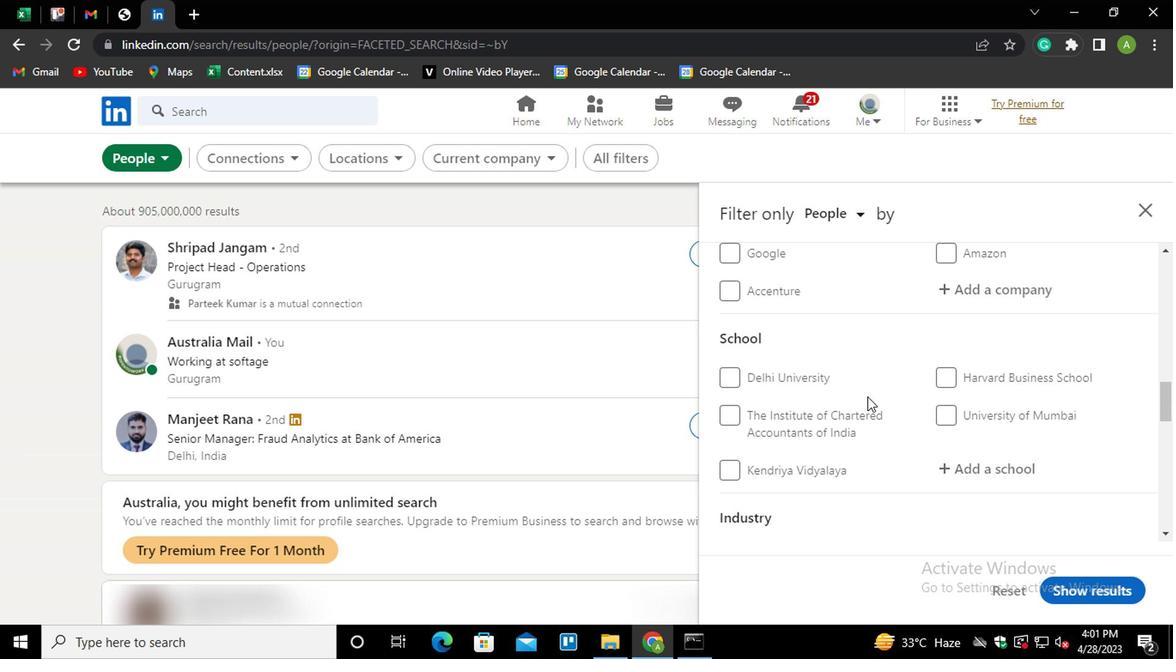 
Action: Mouse scrolled (863, 394) with delta (0, 0)
Screenshot: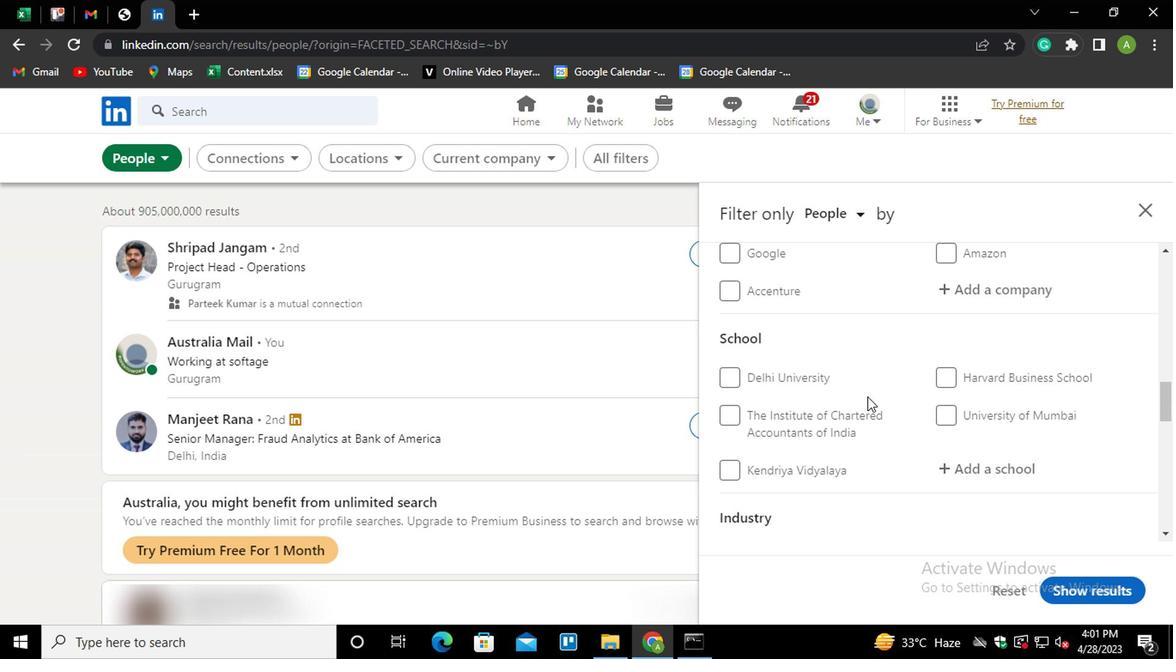 
Action: Mouse moved to (864, 393)
Screenshot: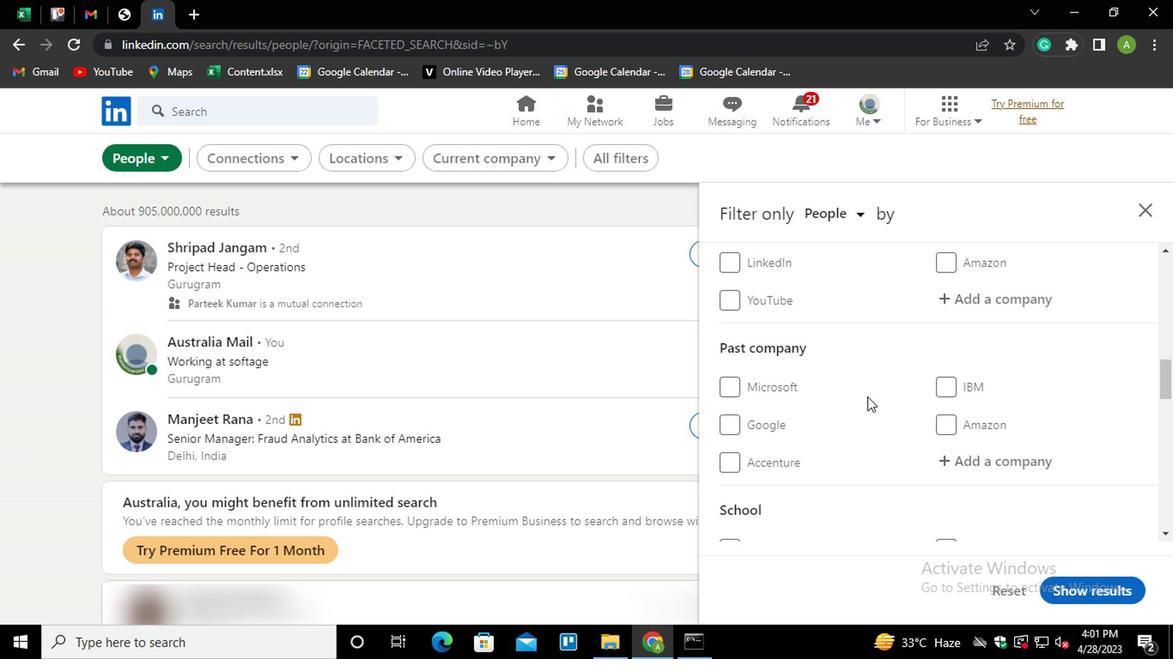
Action: Mouse scrolled (864, 394) with delta (0, 0)
Screenshot: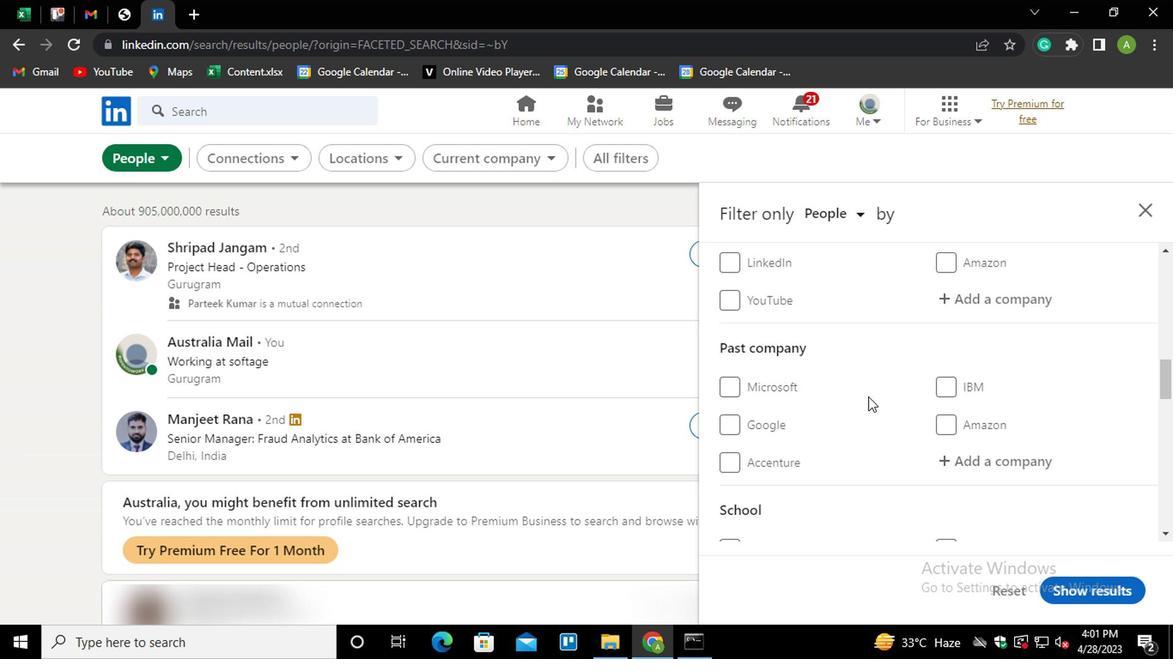 
Action: Mouse moved to (959, 375)
Screenshot: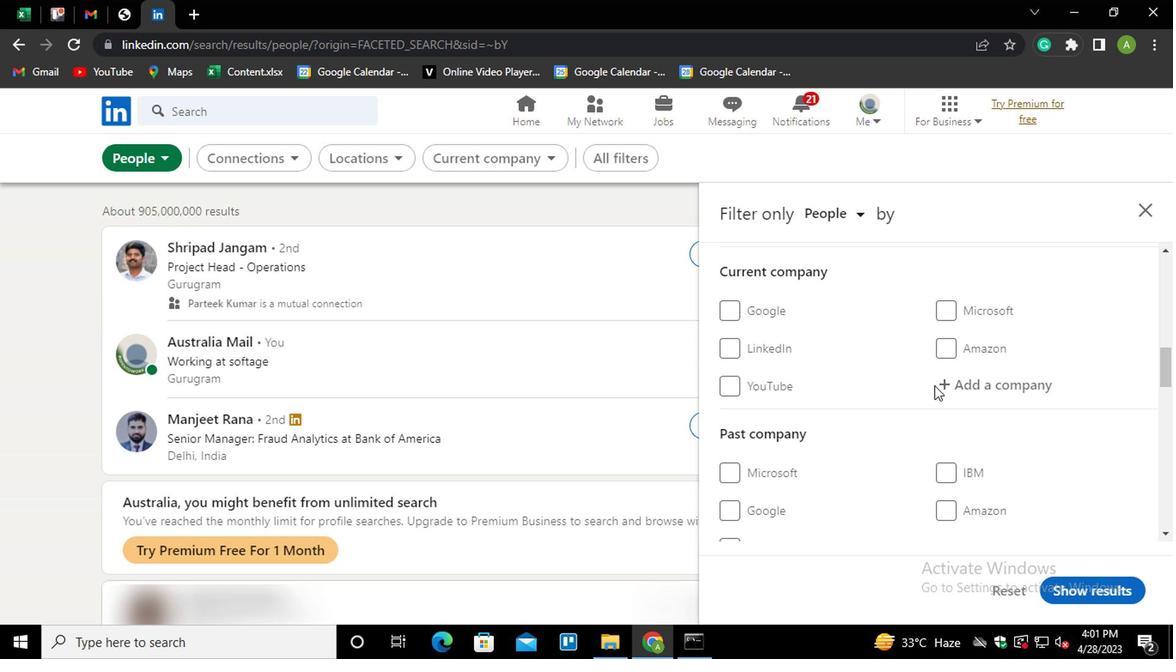 
Action: Mouse pressed left at (959, 375)
Screenshot: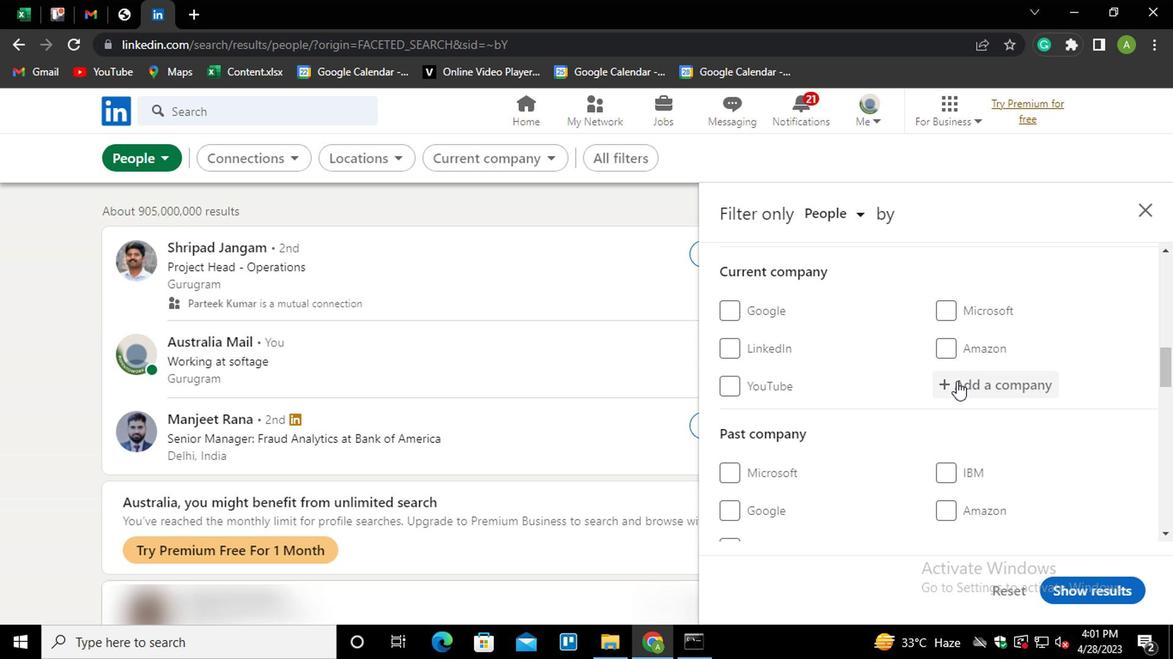 
Action: Key pressed <Key.shift>LARSEN<Key.down><Key.enter>
Screenshot: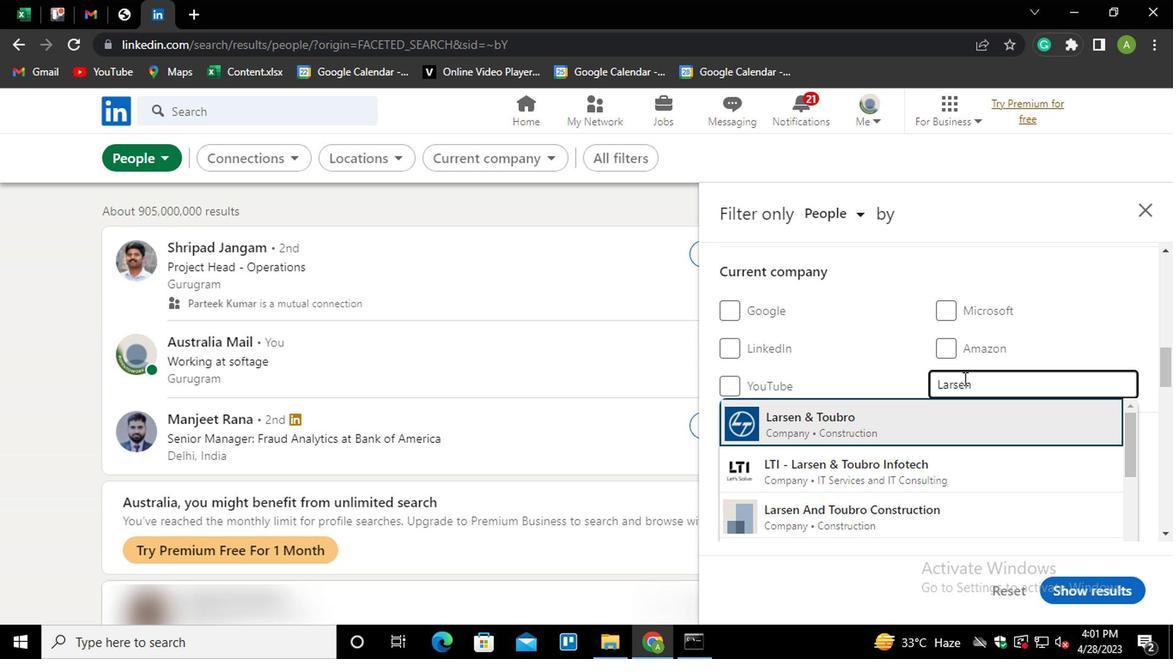 
Action: Mouse scrolled (959, 375) with delta (0, 0)
Screenshot: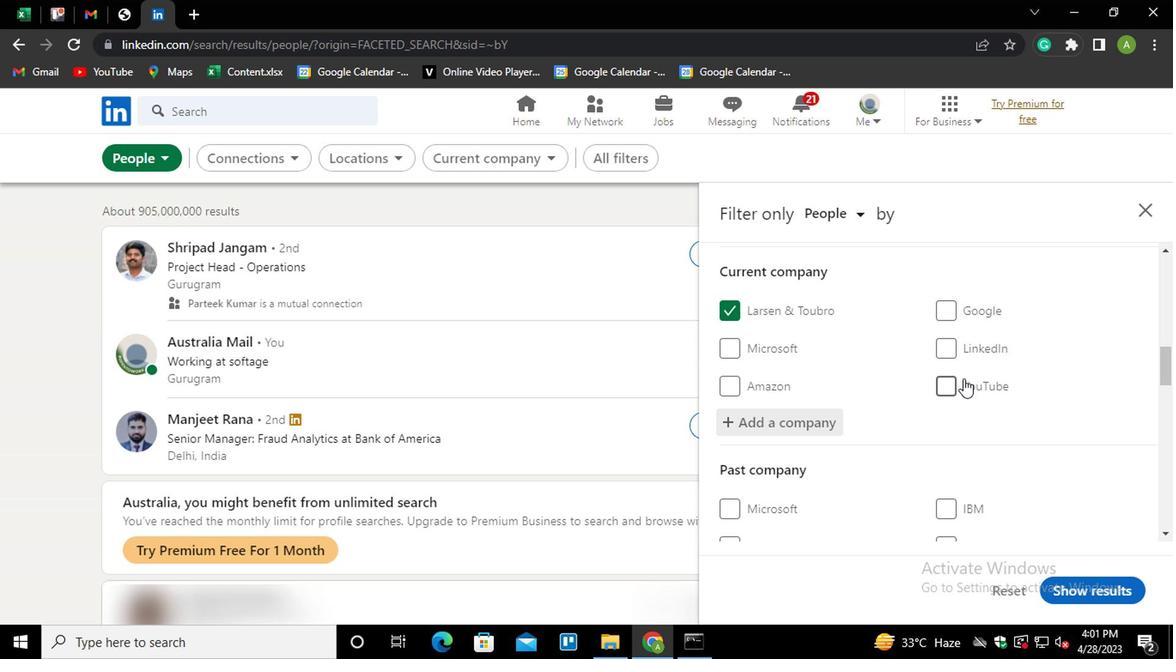 
Action: Mouse scrolled (959, 375) with delta (0, 0)
Screenshot: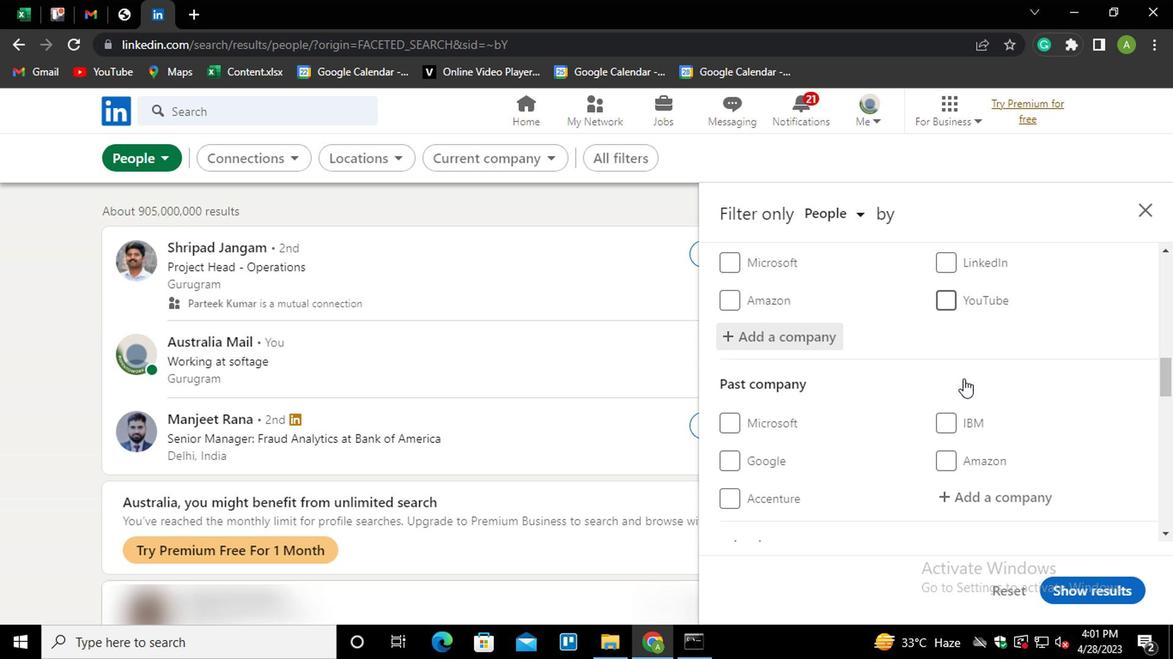 
Action: Mouse scrolled (959, 375) with delta (0, 0)
Screenshot: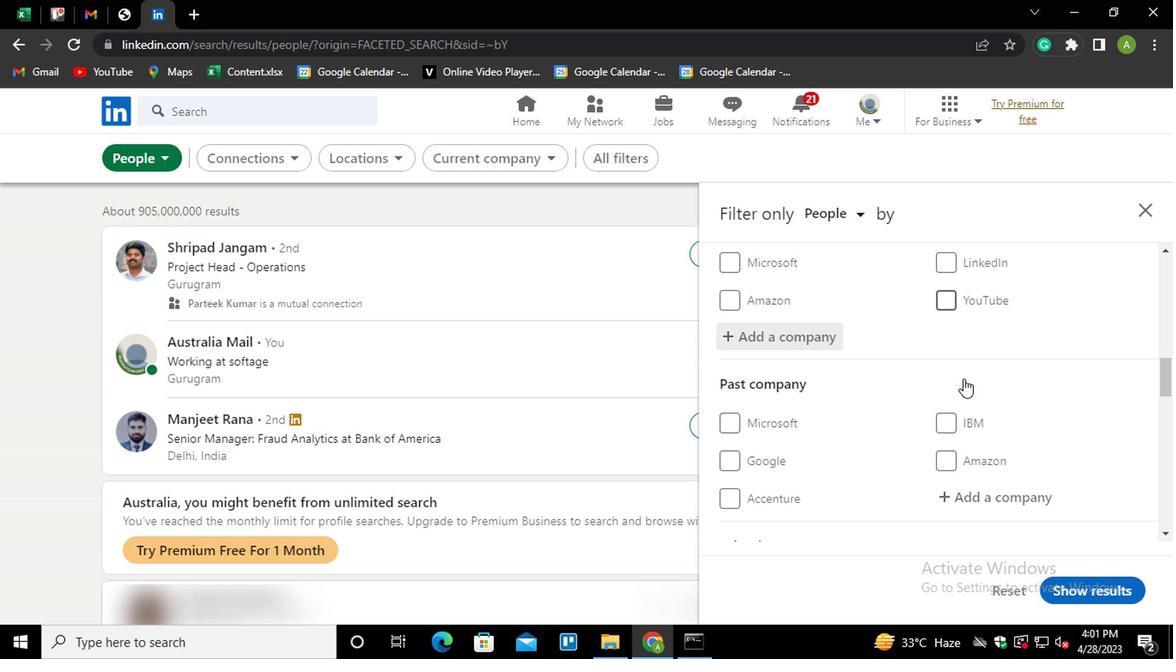 
Action: Mouse scrolled (959, 375) with delta (0, 0)
Screenshot: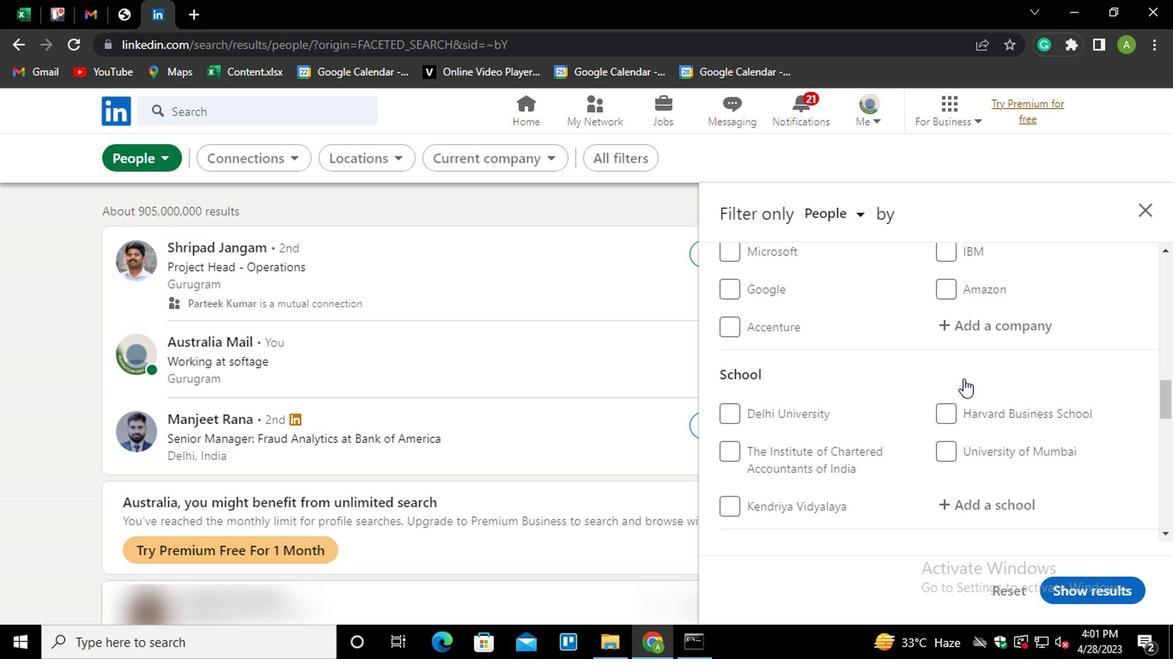 
Action: Mouse moved to (959, 378)
Screenshot: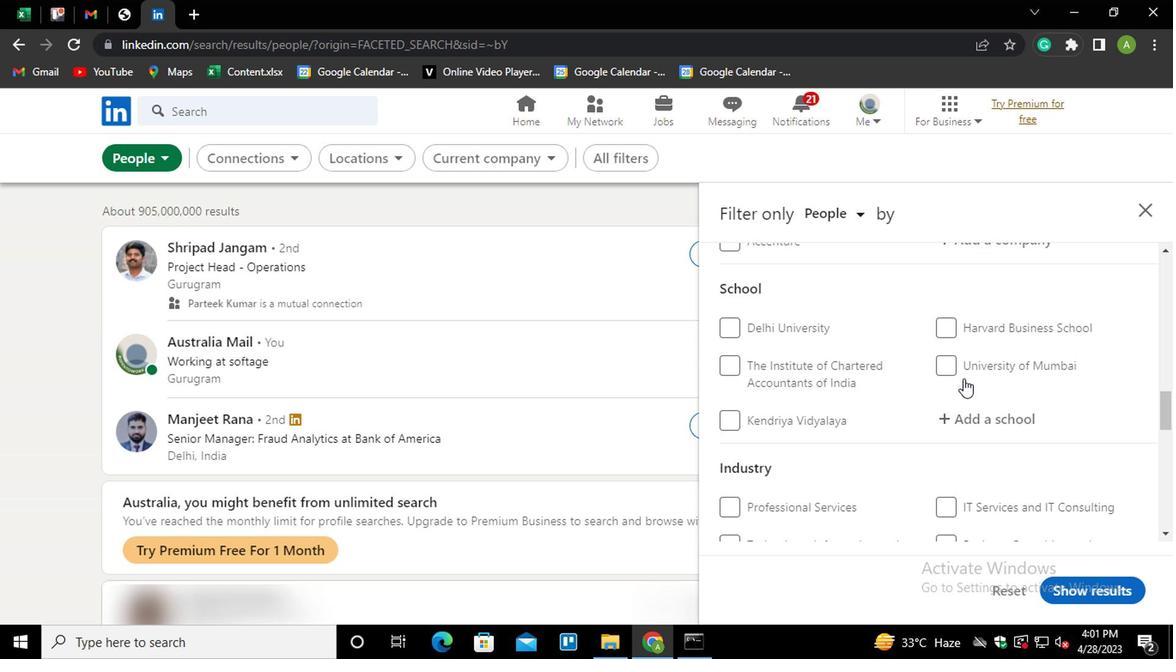 
Action: Mouse scrolled (959, 378) with delta (0, 0)
Screenshot: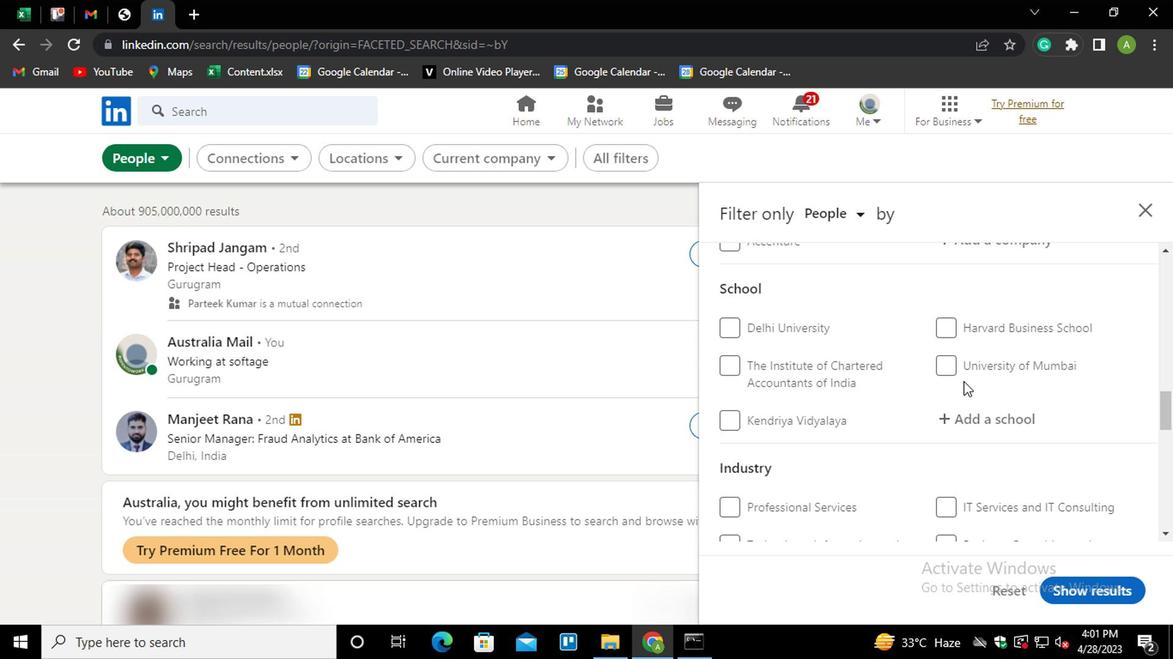 
Action: Mouse moved to (958, 339)
Screenshot: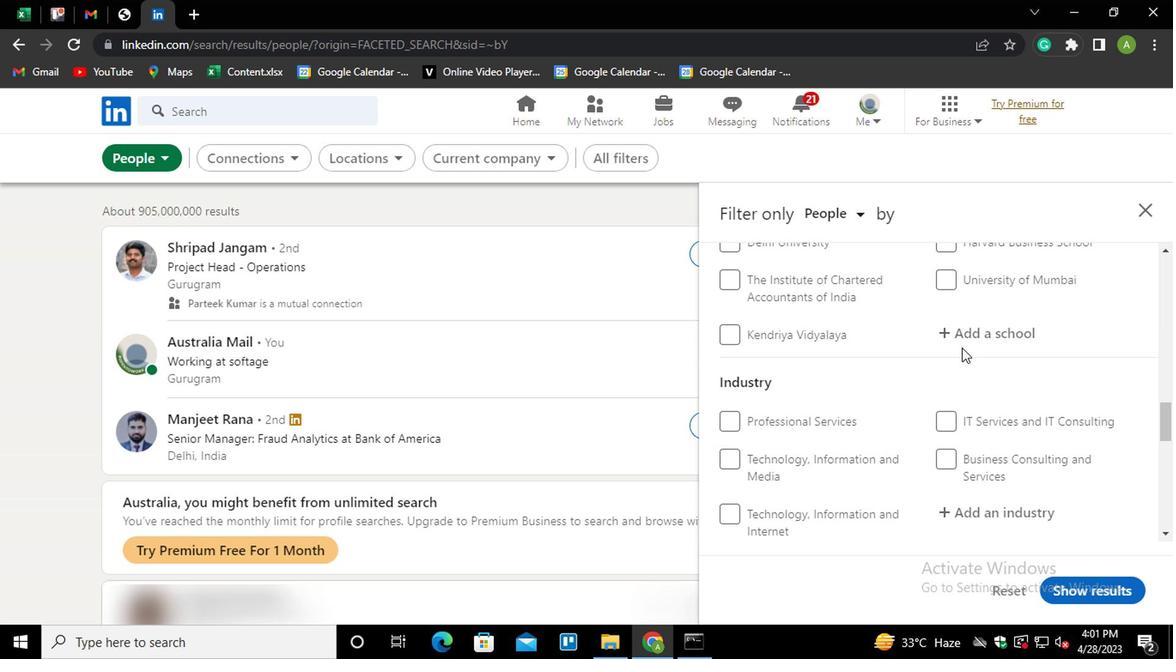 
Action: Mouse pressed left at (958, 339)
Screenshot: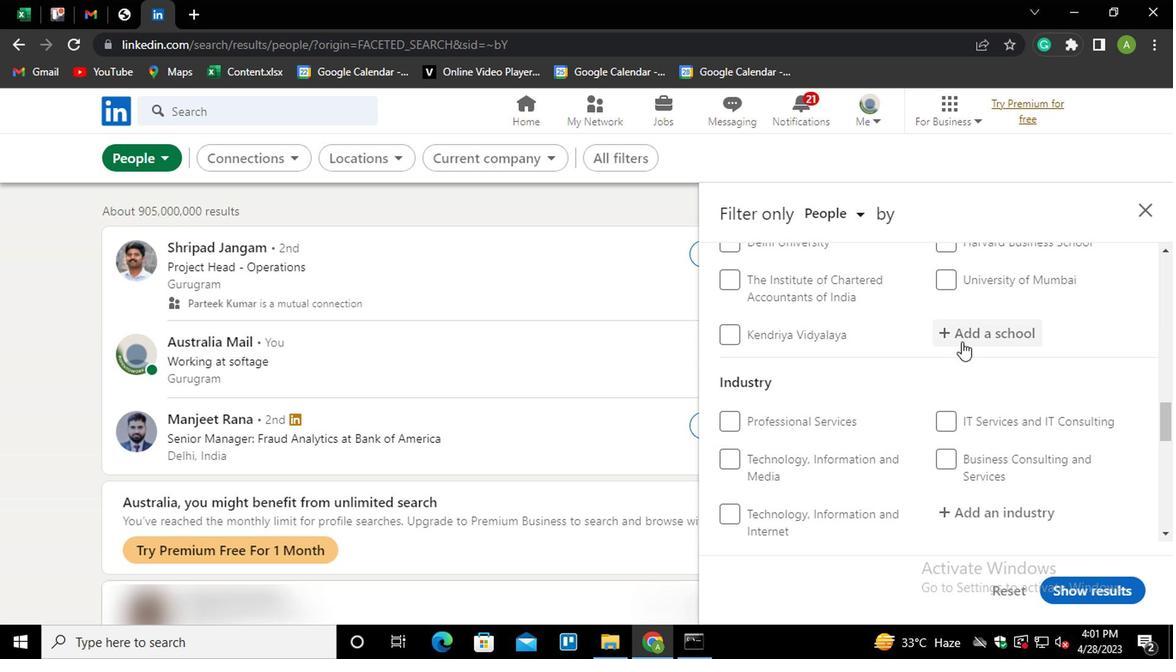 
Action: Key pressed <Key.shift><Key.shift><Key.shift><Key.shift><Key.shift><Key.shift><Key.shift><Key.shift><Key.shift><Key.shift><Key.shift><Key.shift><Key.shift><Key.shift>K.<Key.shift>K.<Key.space>WAGH<Key.down><Key.down><Key.enter>
Screenshot: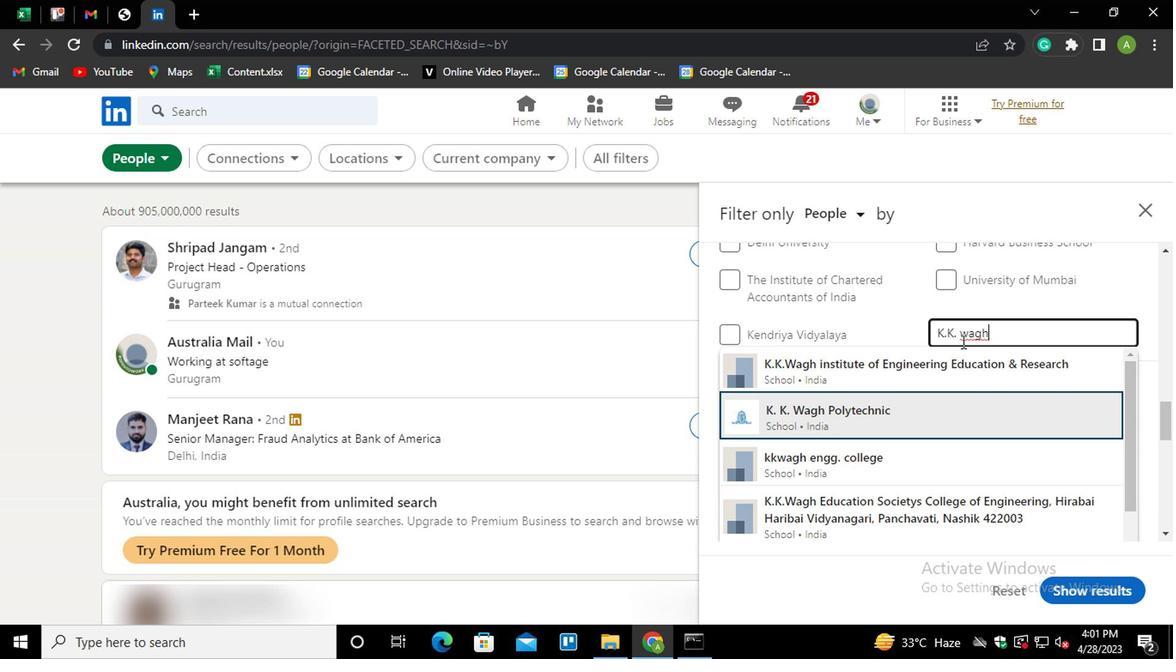 
Action: Mouse scrolled (958, 338) with delta (0, -1)
Screenshot: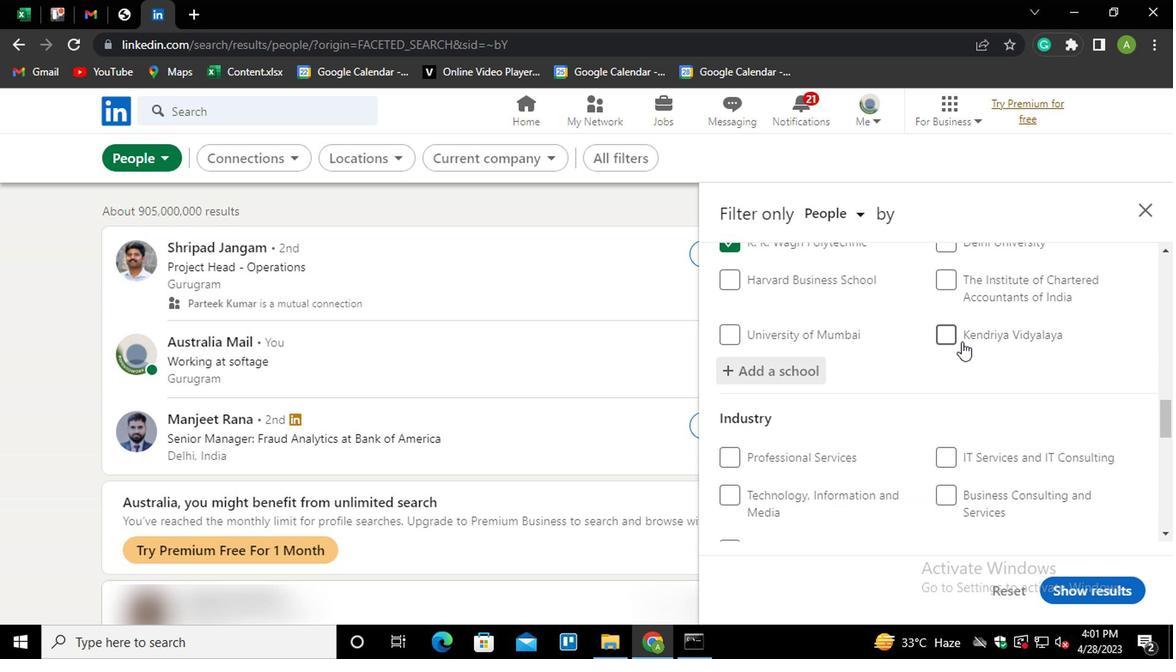 
Action: Mouse scrolled (958, 338) with delta (0, -1)
Screenshot: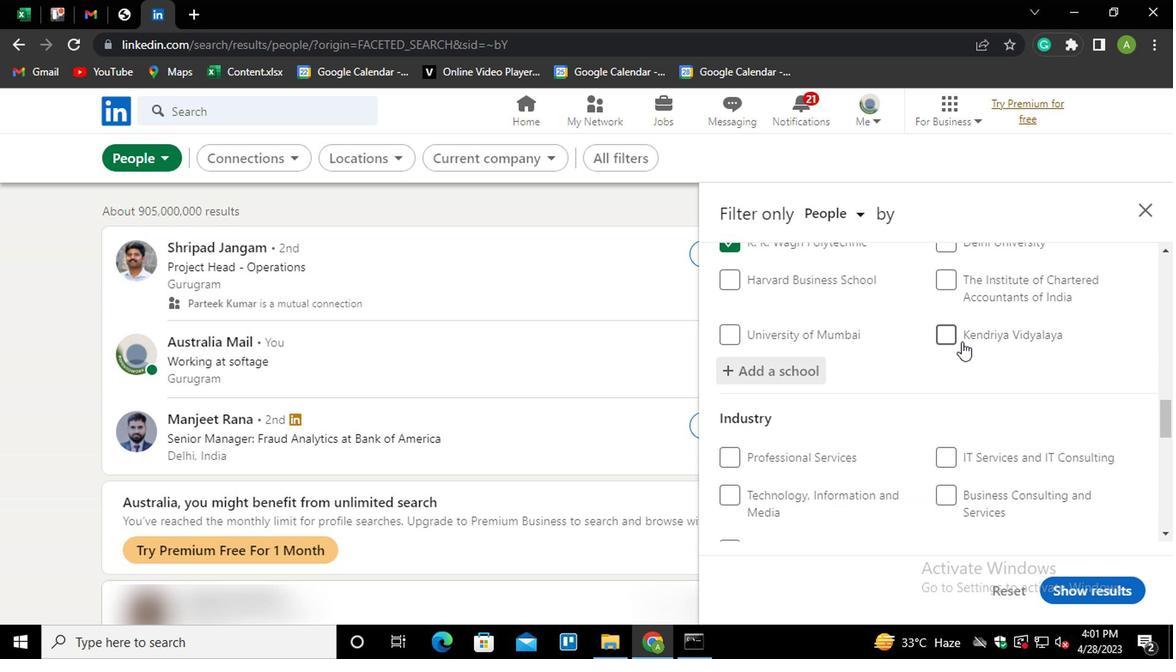 
Action: Mouse moved to (971, 367)
Screenshot: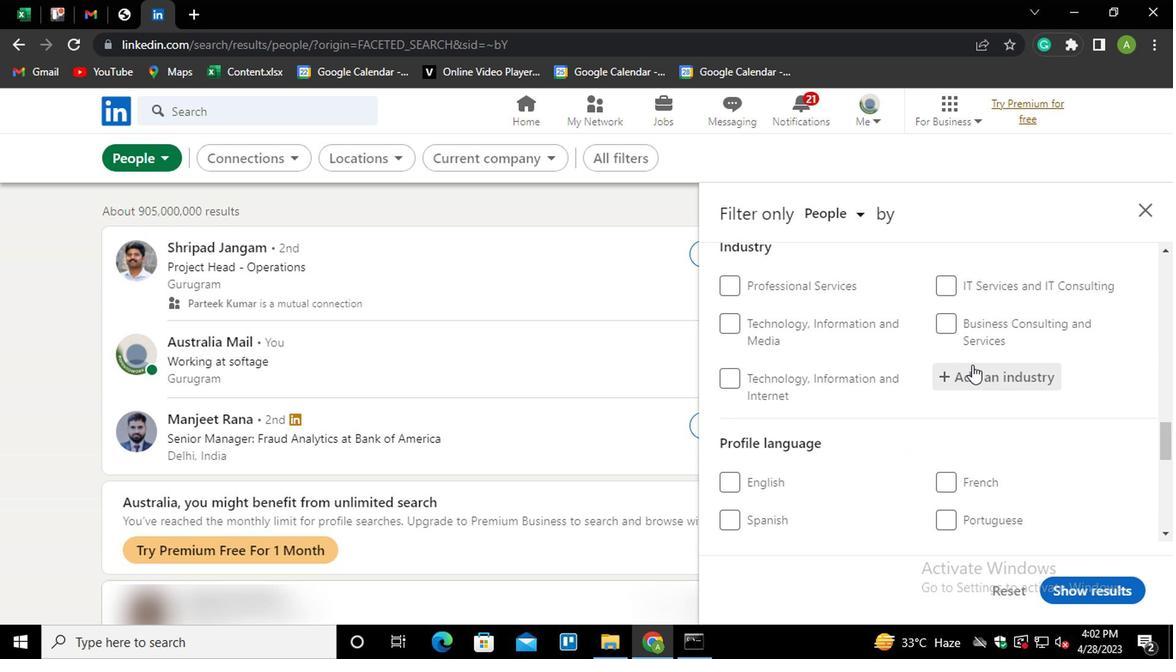 
Action: Mouse pressed left at (971, 367)
Screenshot: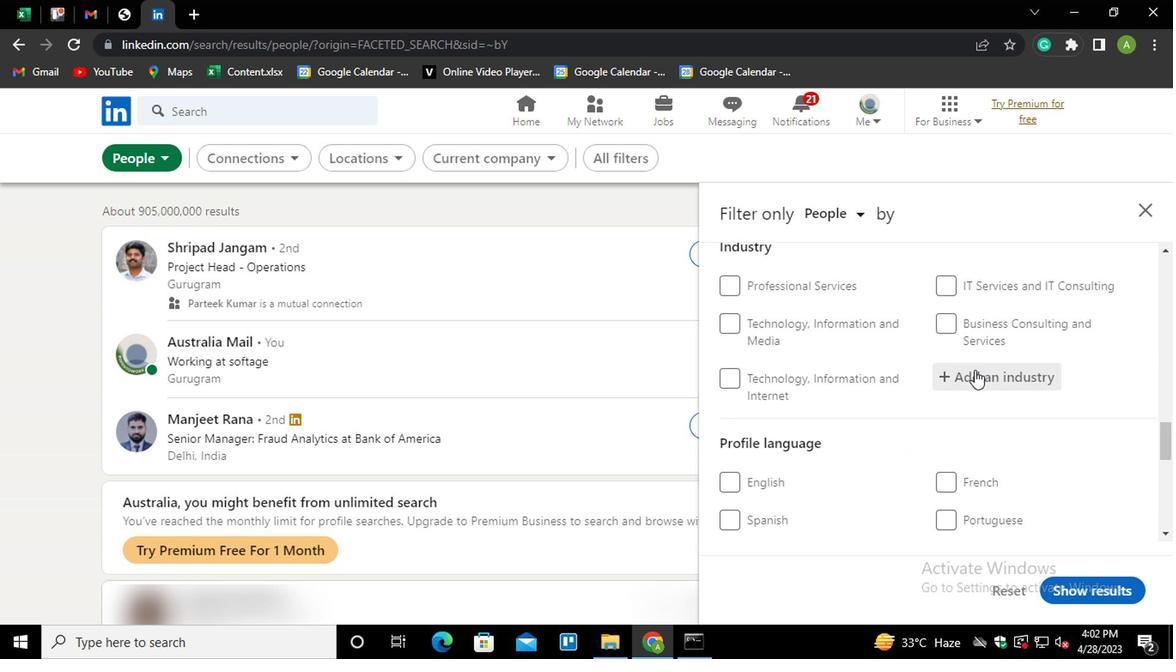 
Action: Mouse moved to (967, 367)
Screenshot: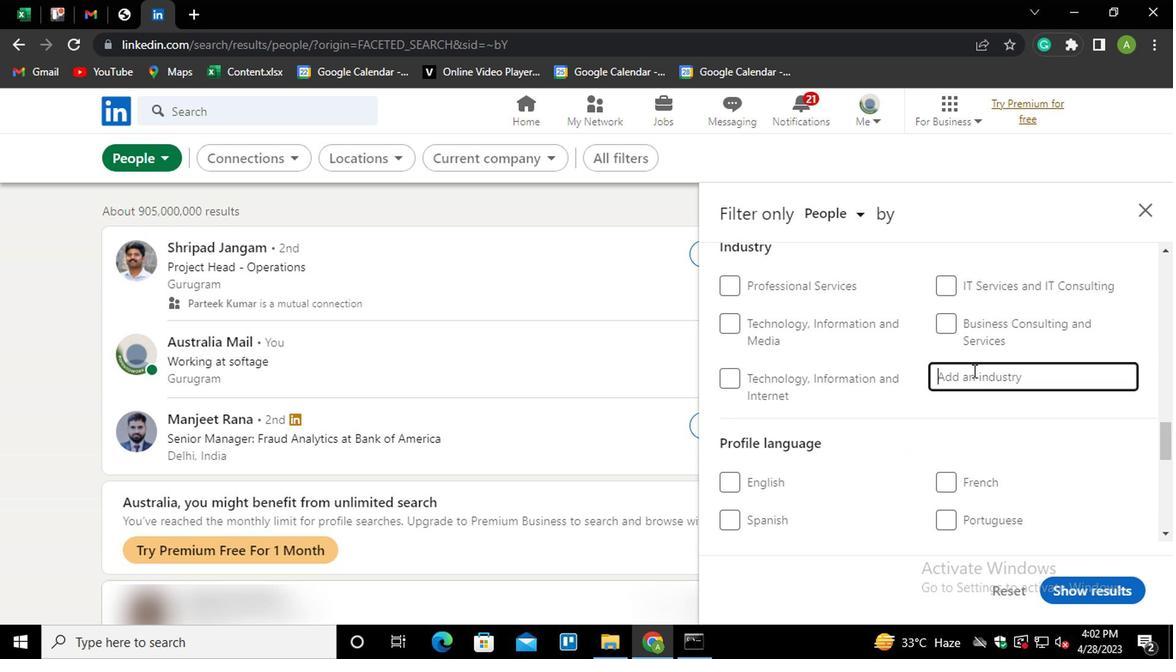 
Action: Key pressed <Key.shift>
Screenshot: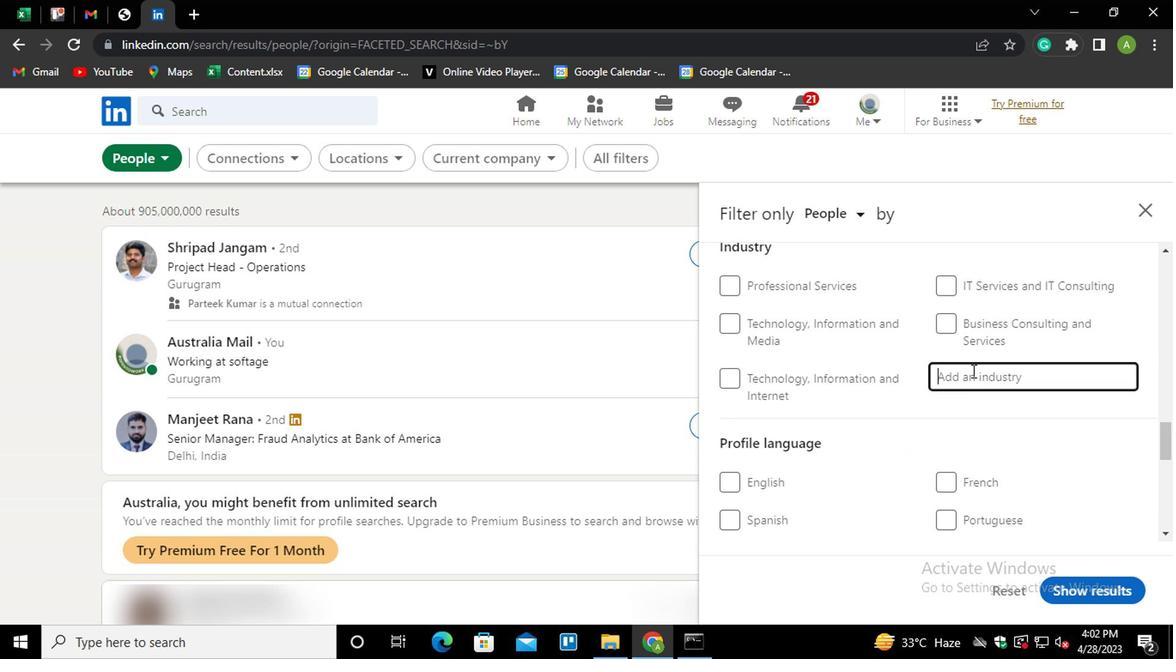 
Action: Mouse moved to (965, 367)
Screenshot: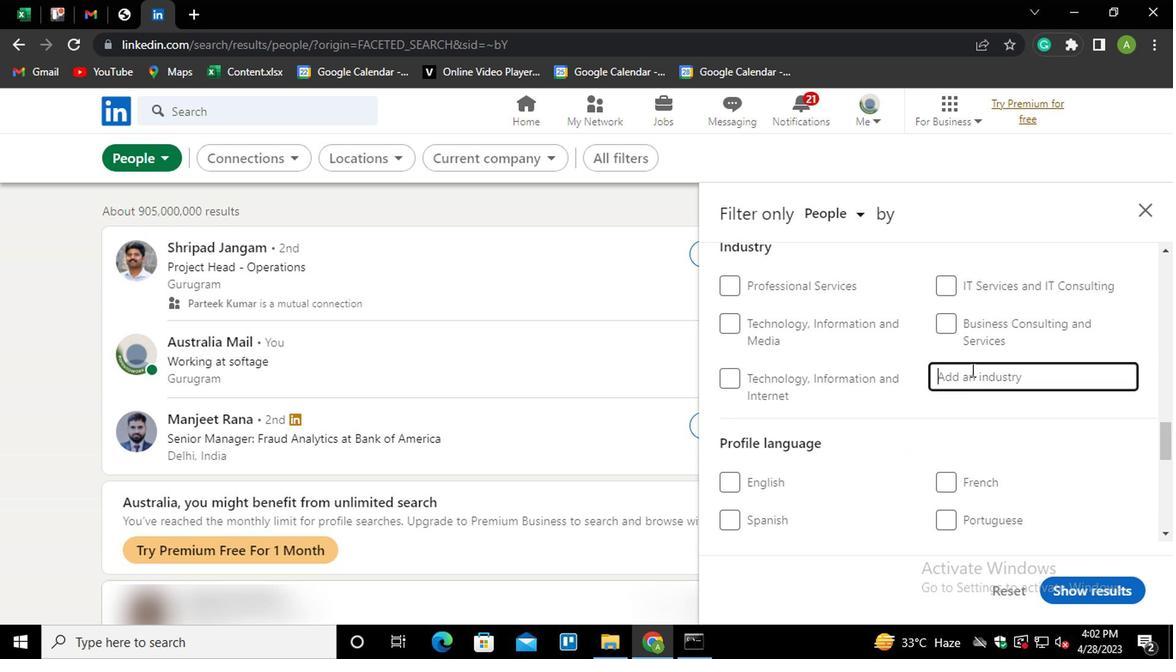 
Action: Key pressed FOOD<Key.space>AND<Key.down><Key.down><Key.down><Key.down><Key.enter>
Screenshot: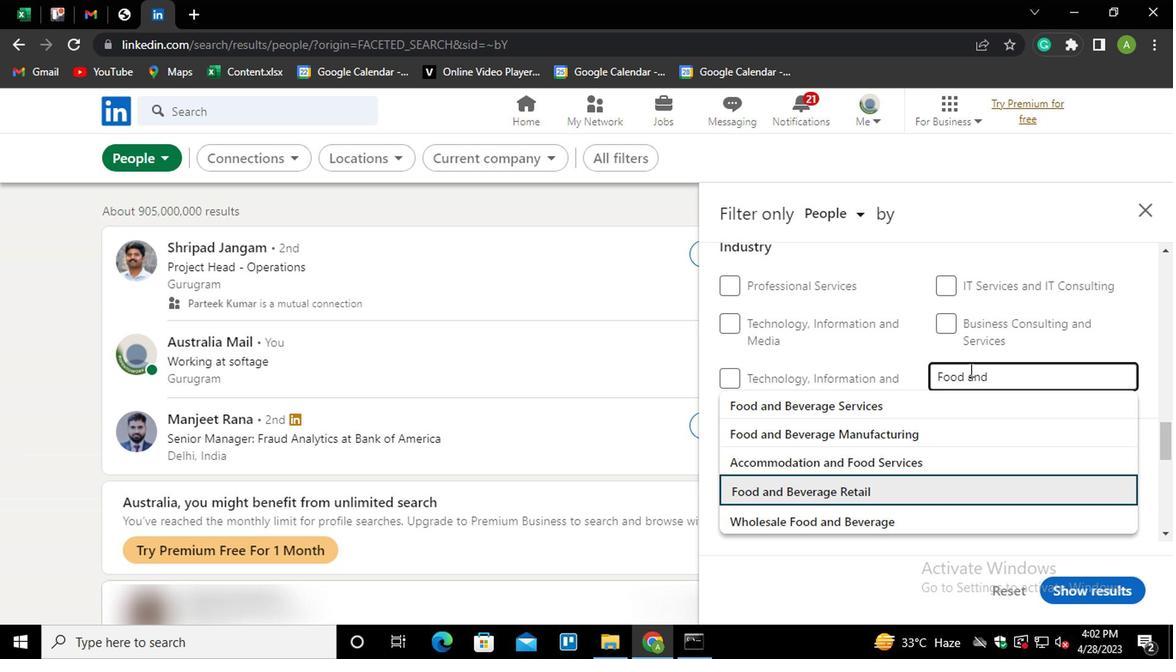 
Action: Mouse scrolled (965, 366) with delta (0, 0)
Screenshot: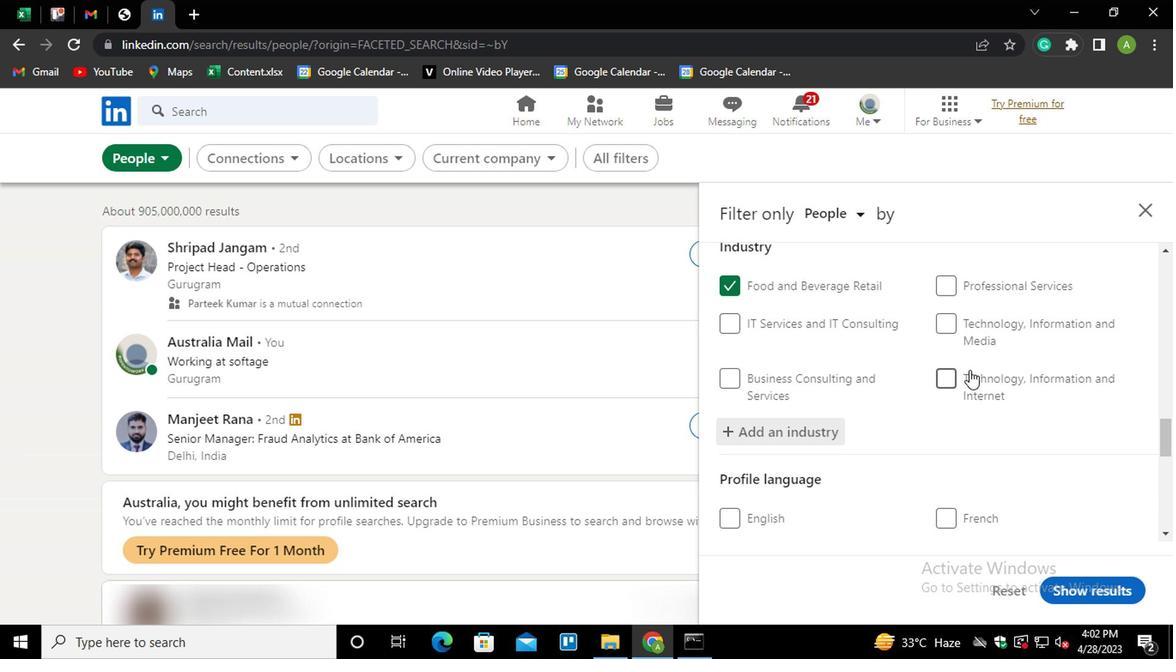 
Action: Mouse scrolled (965, 366) with delta (0, 0)
Screenshot: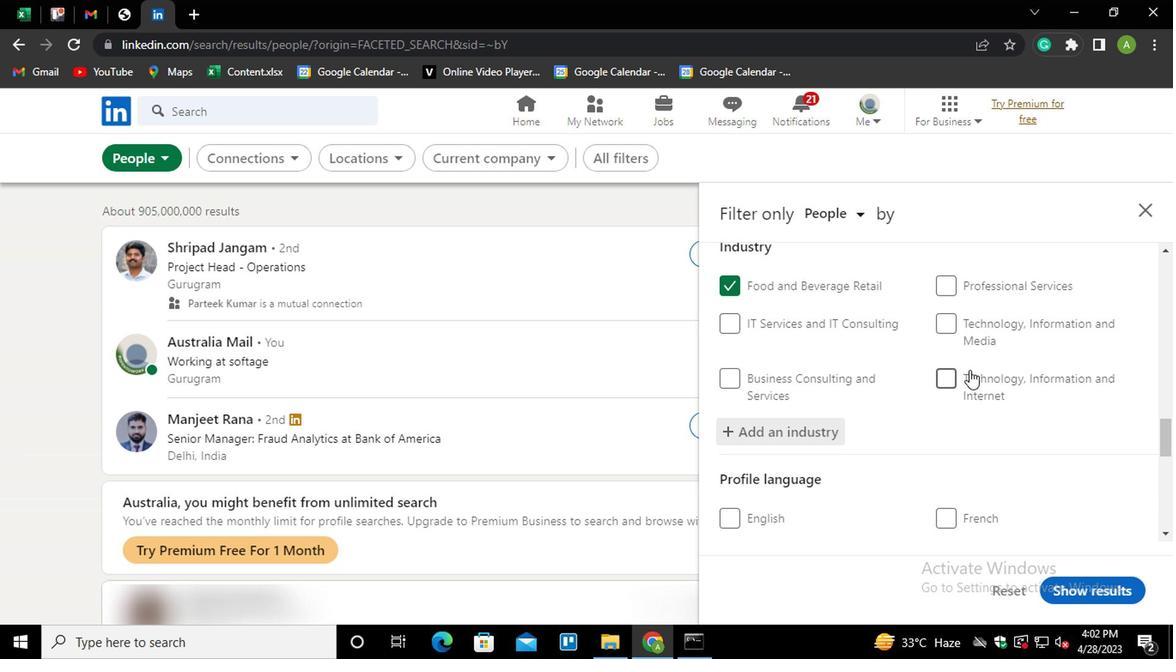 
Action: Mouse scrolled (965, 366) with delta (0, 0)
Screenshot: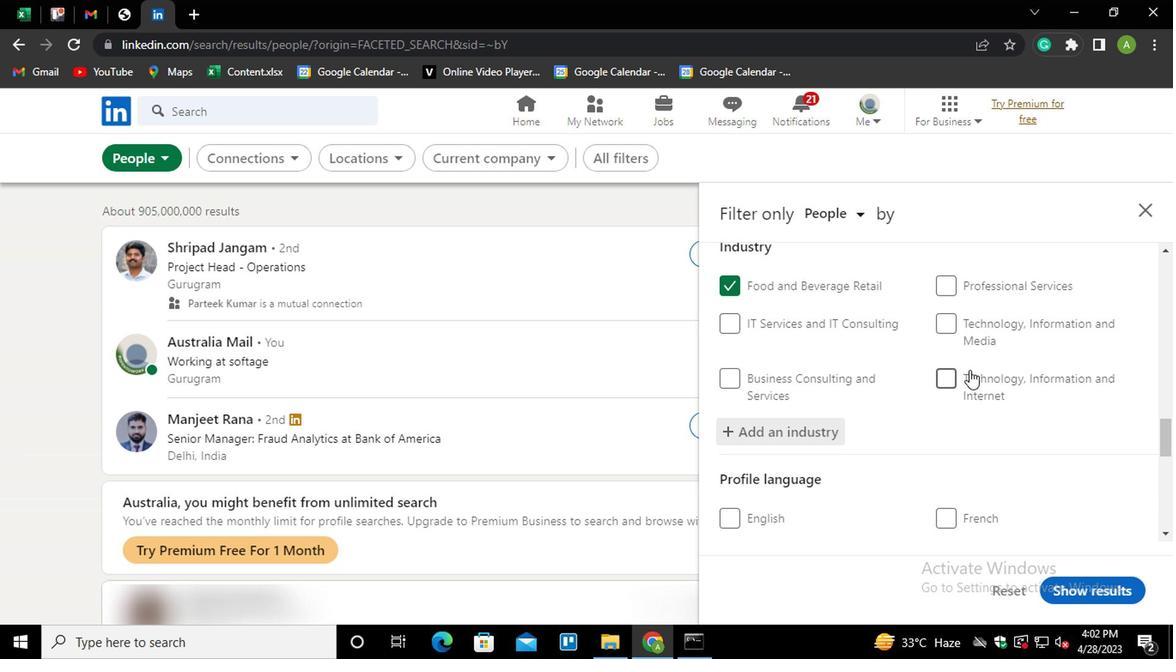 
Action: Mouse scrolled (965, 366) with delta (0, 0)
Screenshot: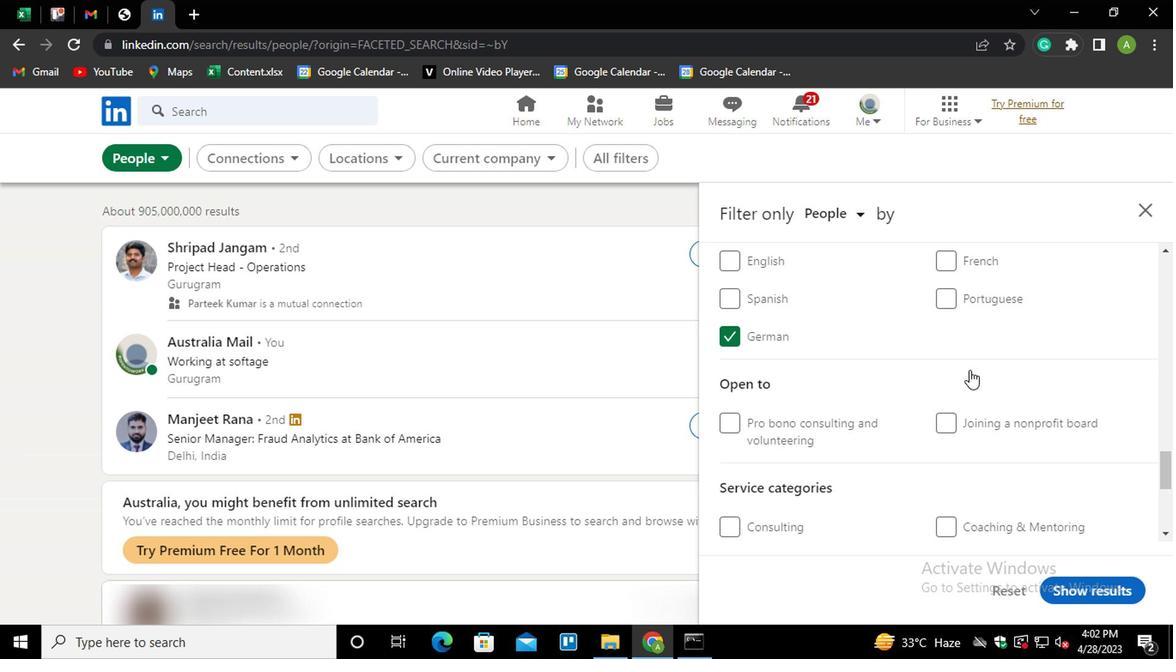 
Action: Mouse scrolled (965, 366) with delta (0, 0)
Screenshot: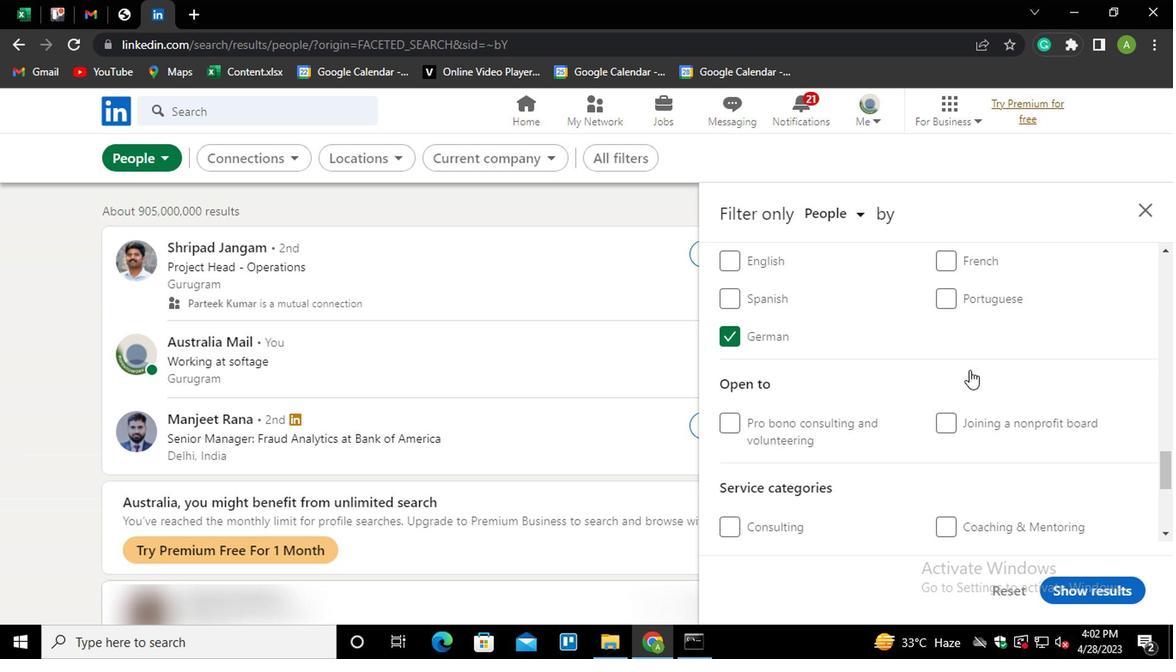 
Action: Mouse moved to (981, 430)
Screenshot: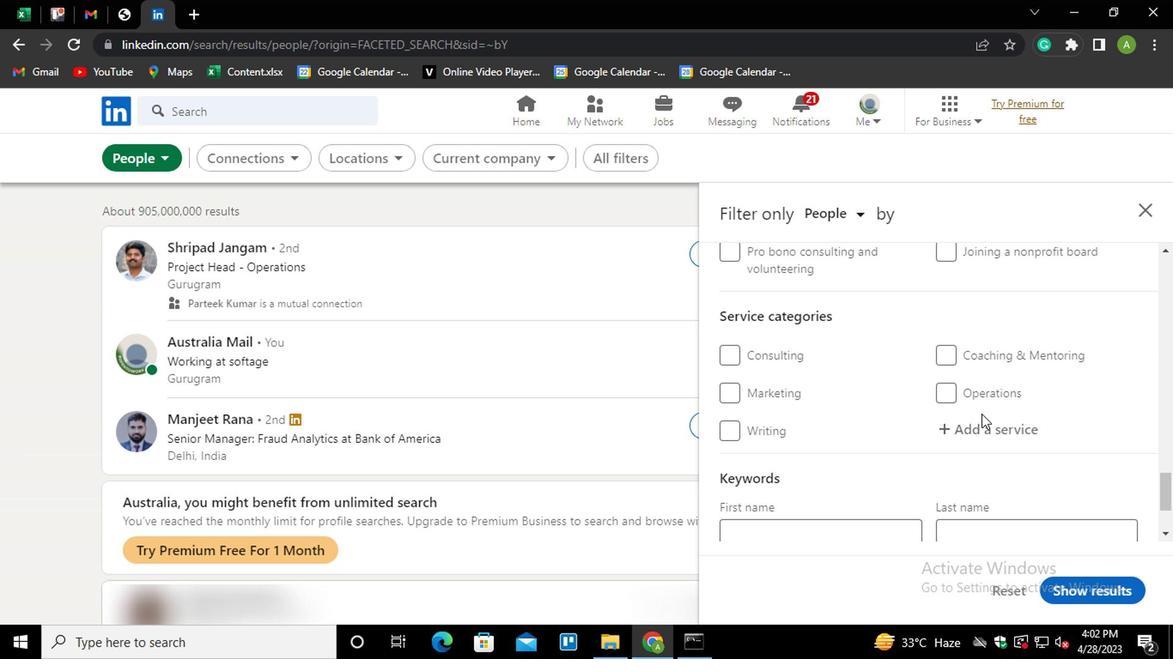 
Action: Mouse pressed left at (981, 430)
Screenshot: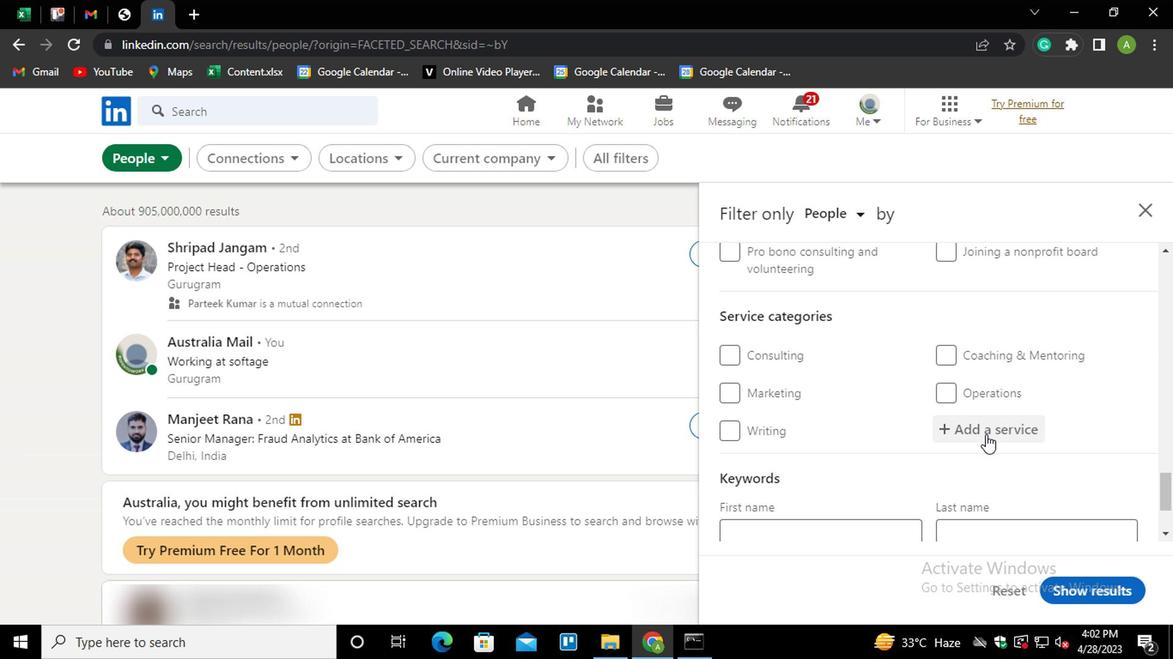 
Action: Mouse moved to (980, 431)
Screenshot: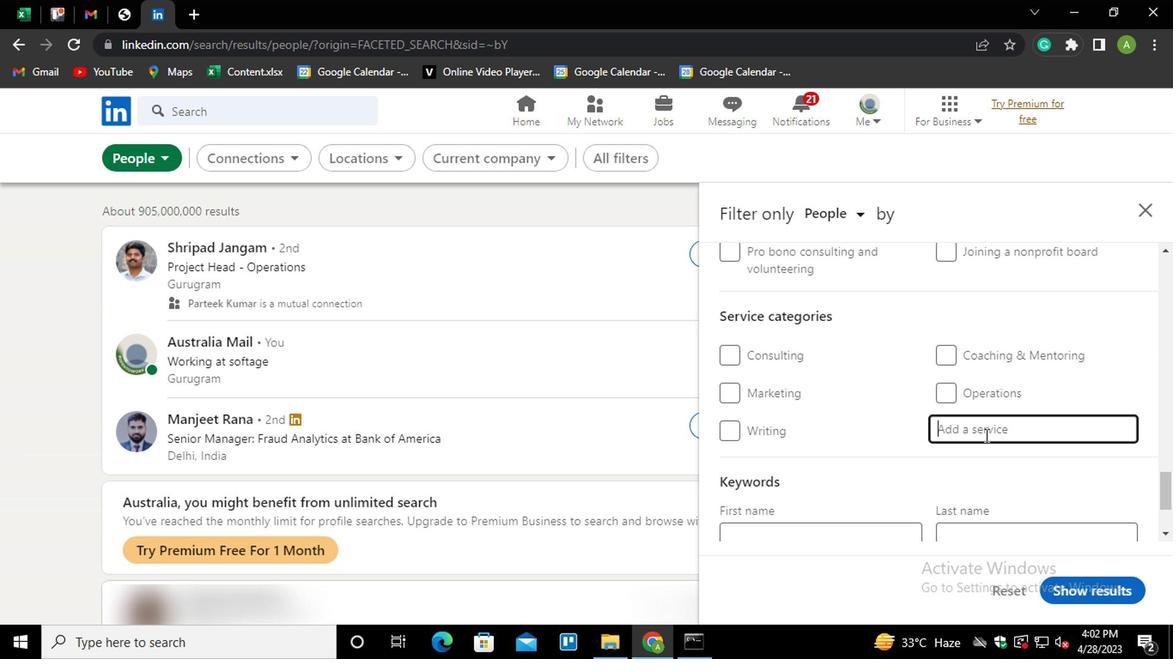
Action: Key pressed <Key.shift>FAMILY<Key.space><Key.down><Key.enter>
Screenshot: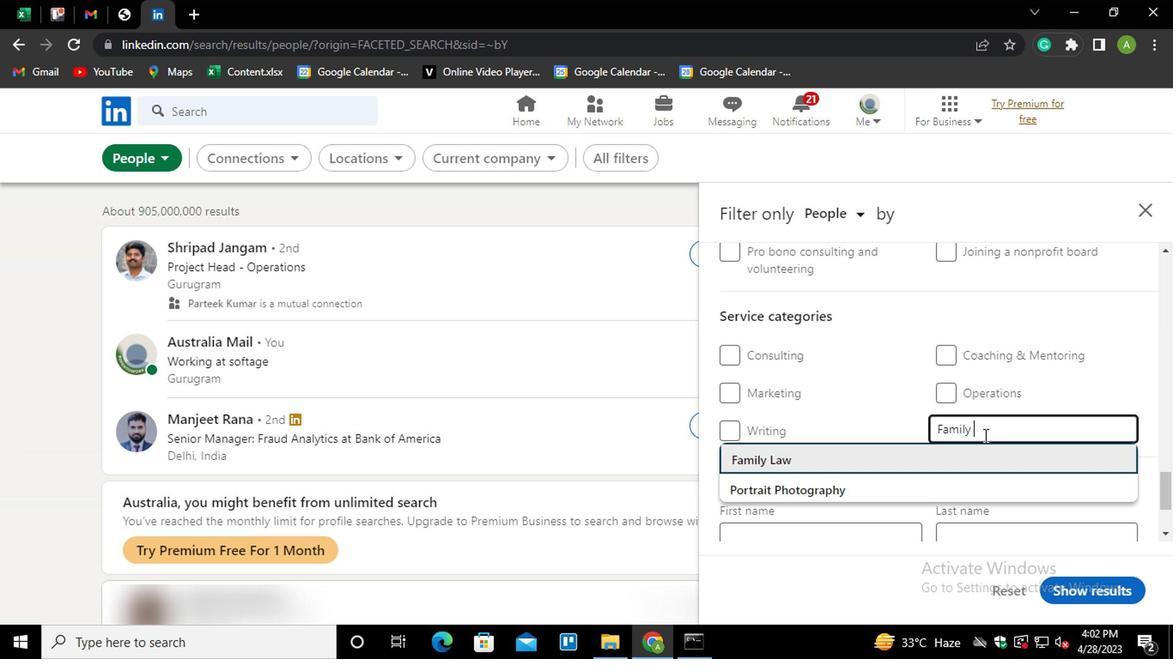 
Action: Mouse moved to (1038, 398)
Screenshot: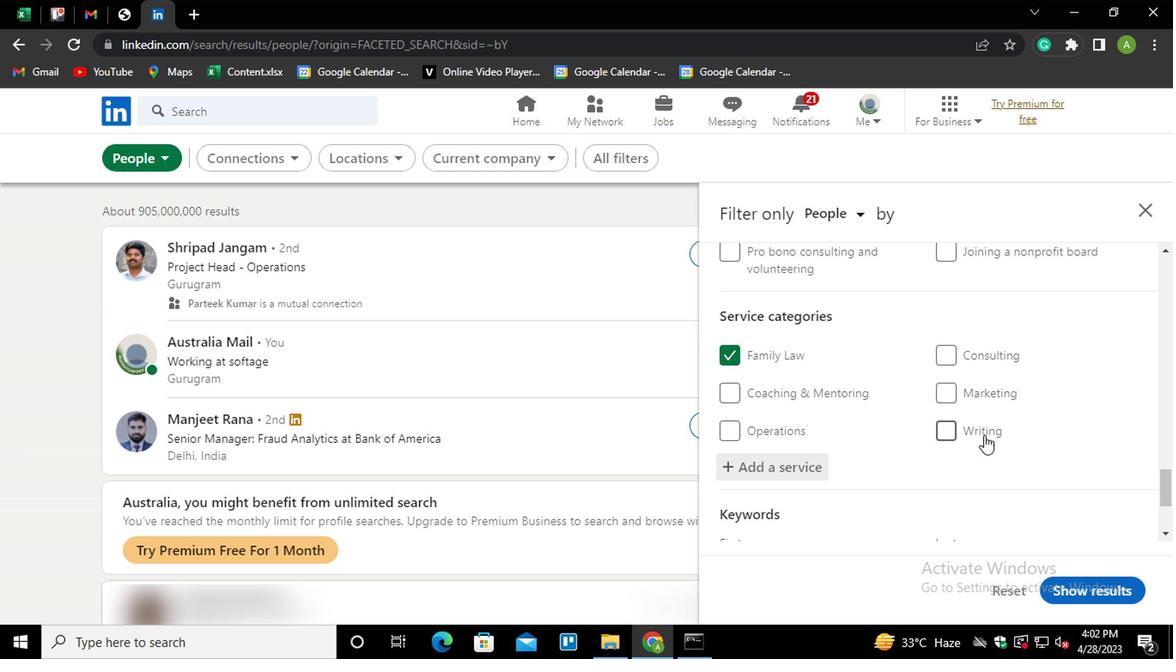 
Action: Mouse scrolled (1038, 397) with delta (0, 0)
Screenshot: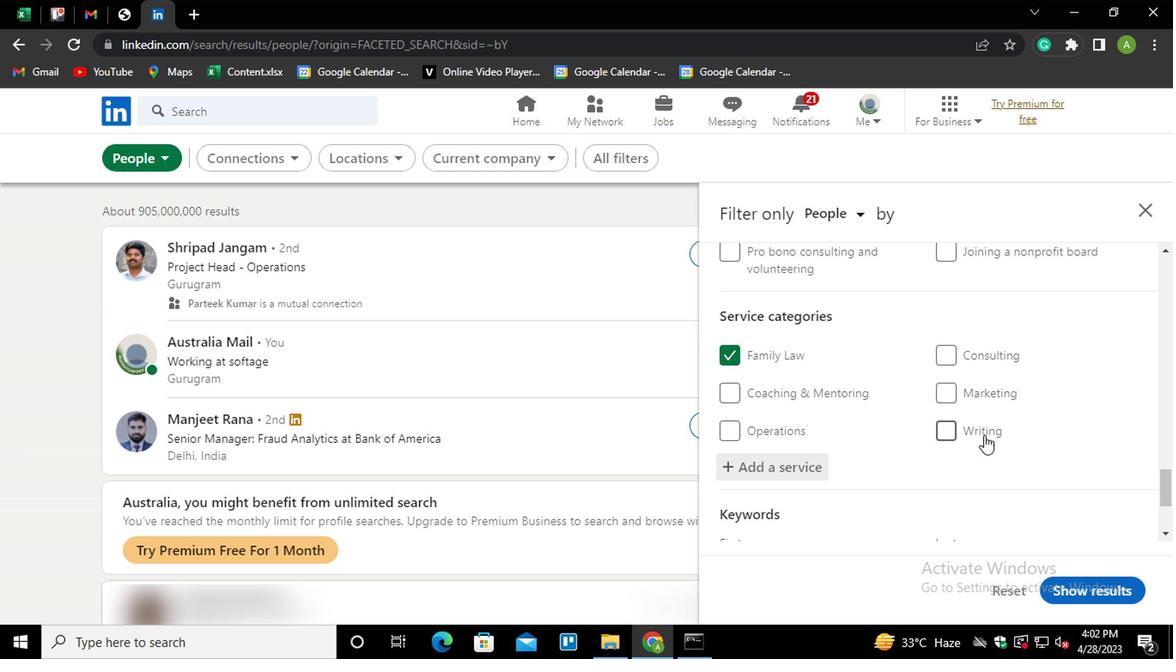 
Action: Mouse scrolled (1038, 397) with delta (0, 0)
Screenshot: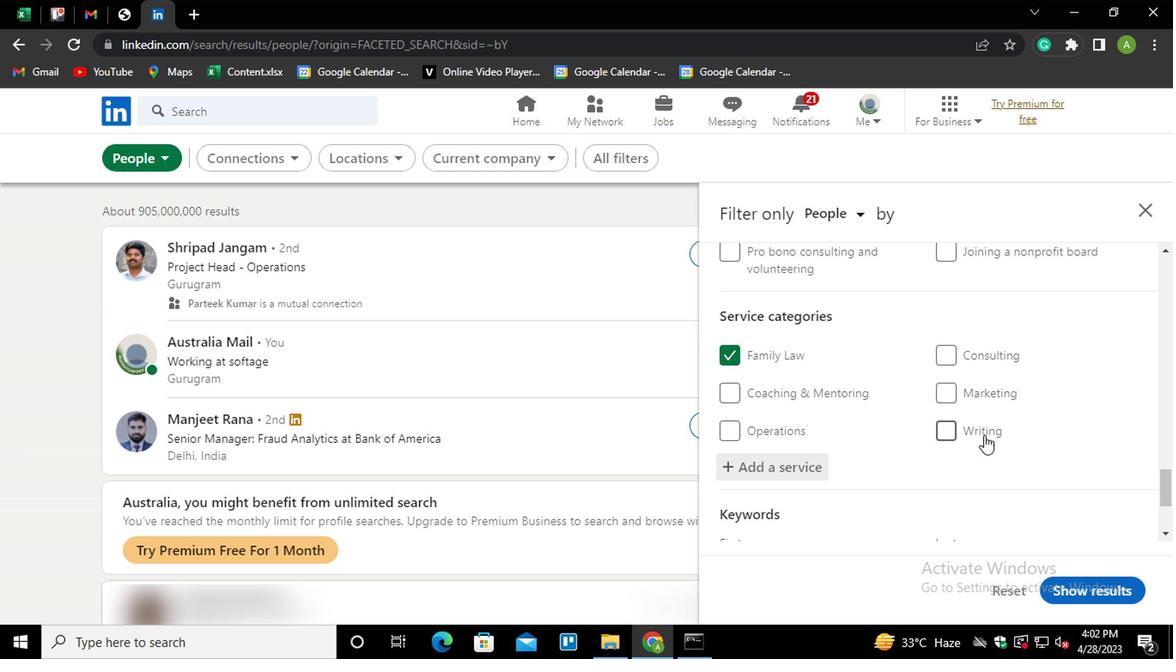 
Action: Mouse scrolled (1038, 397) with delta (0, 0)
Screenshot: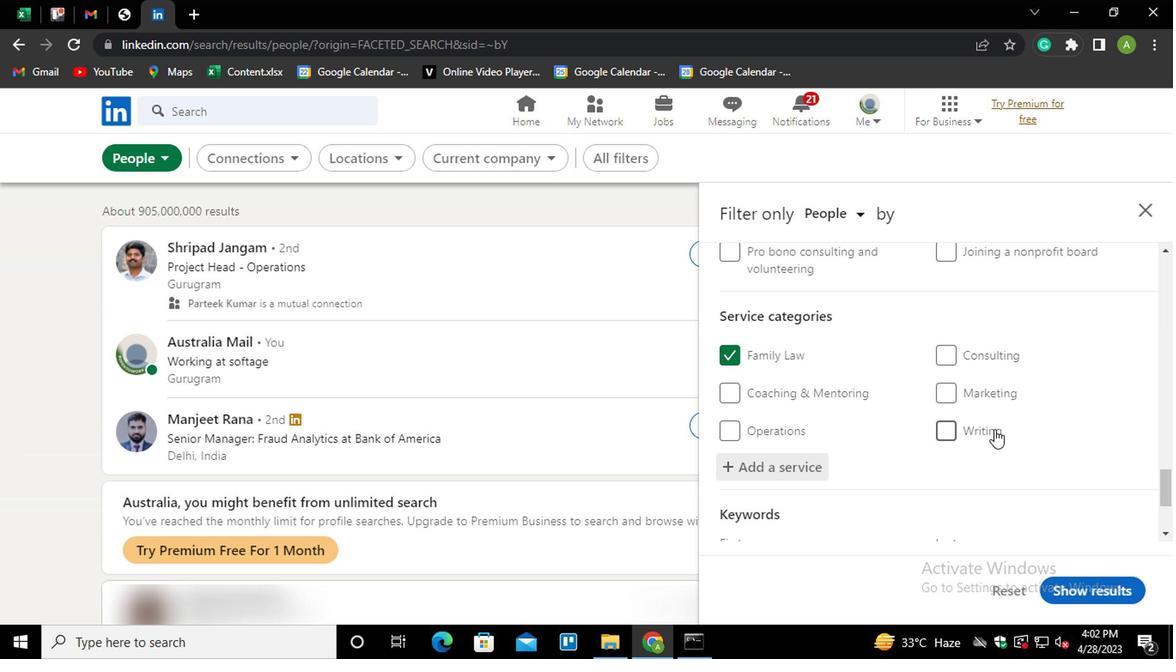 
Action: Mouse scrolled (1038, 397) with delta (0, 0)
Screenshot: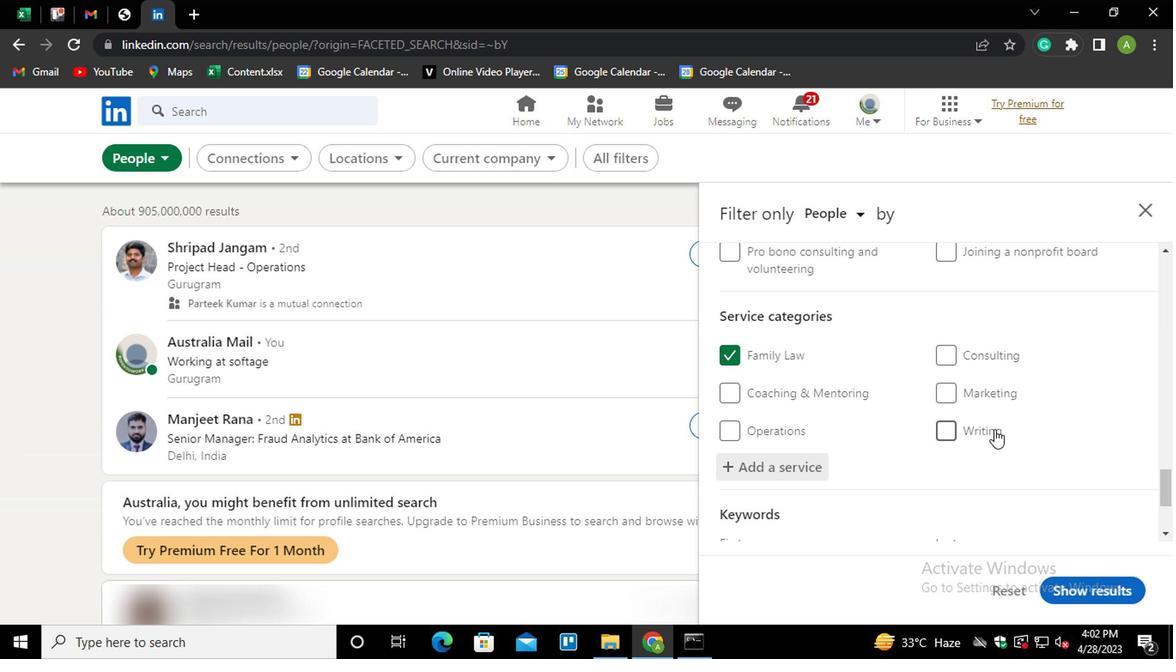 
Action: Mouse scrolled (1038, 397) with delta (0, 0)
Screenshot: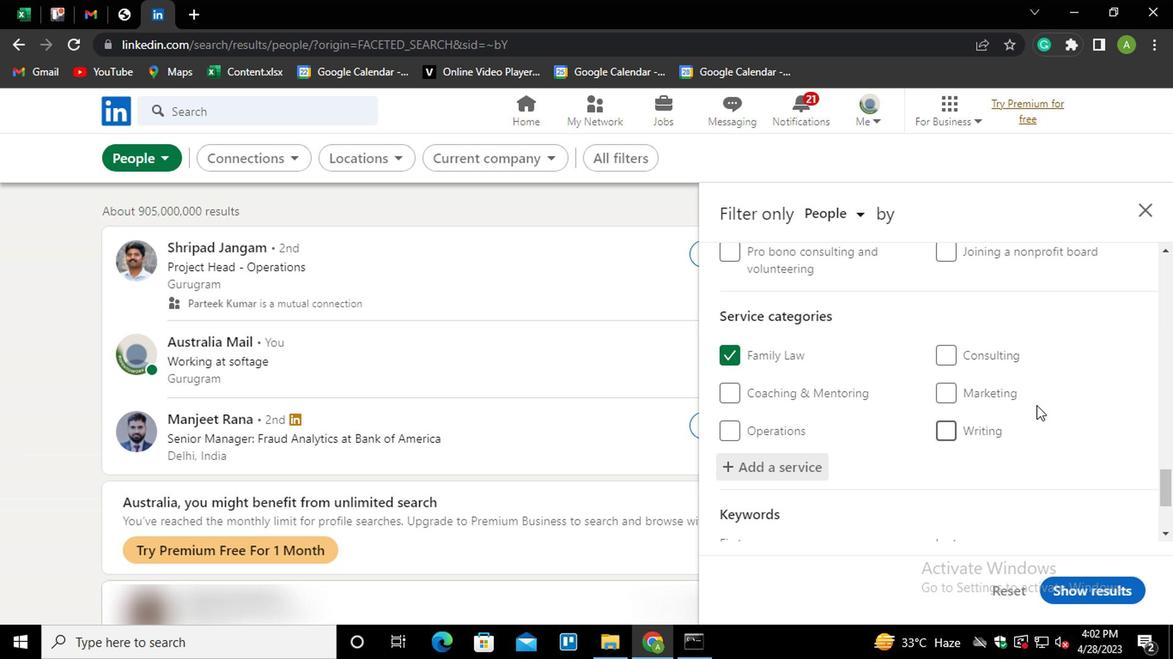 
Action: Mouse moved to (881, 463)
Screenshot: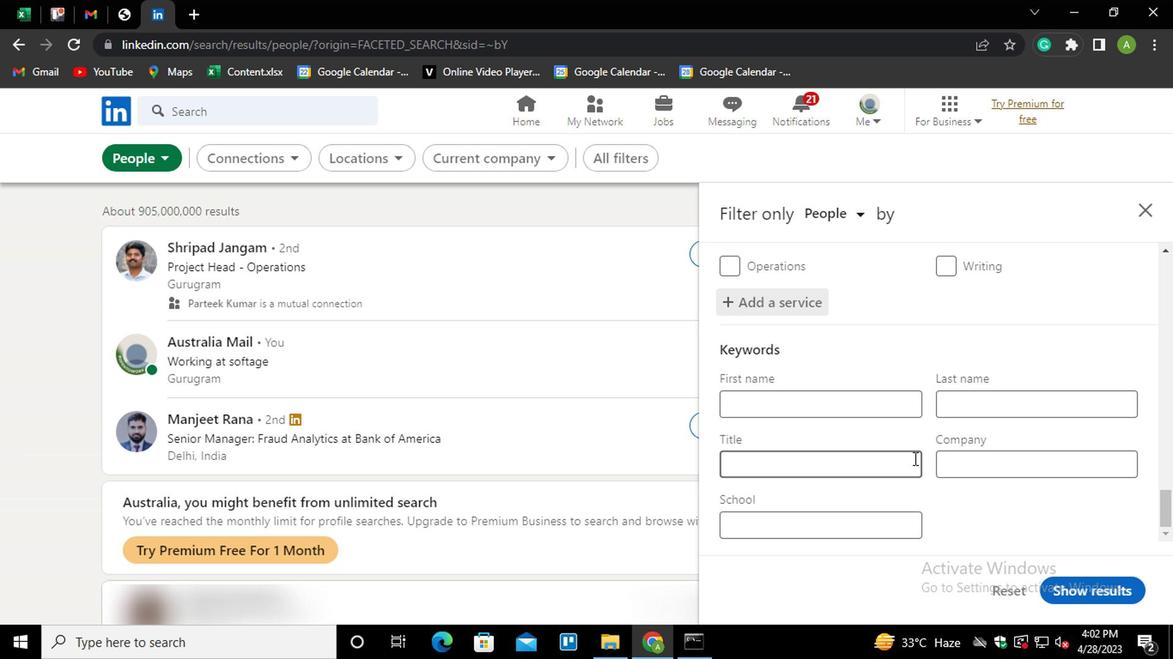 
Action: Mouse pressed left at (881, 463)
Screenshot: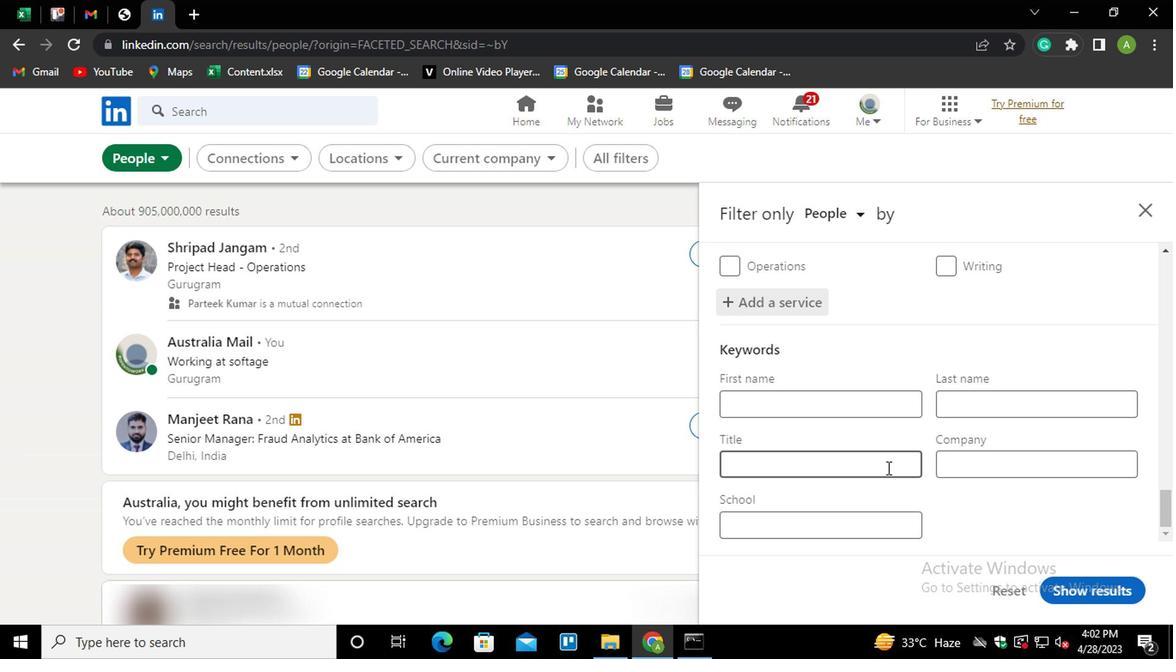 
Action: Key pressed <Key.shift>MEDICAL<Key.space><Key.shift>RESEARCHER
Screenshot: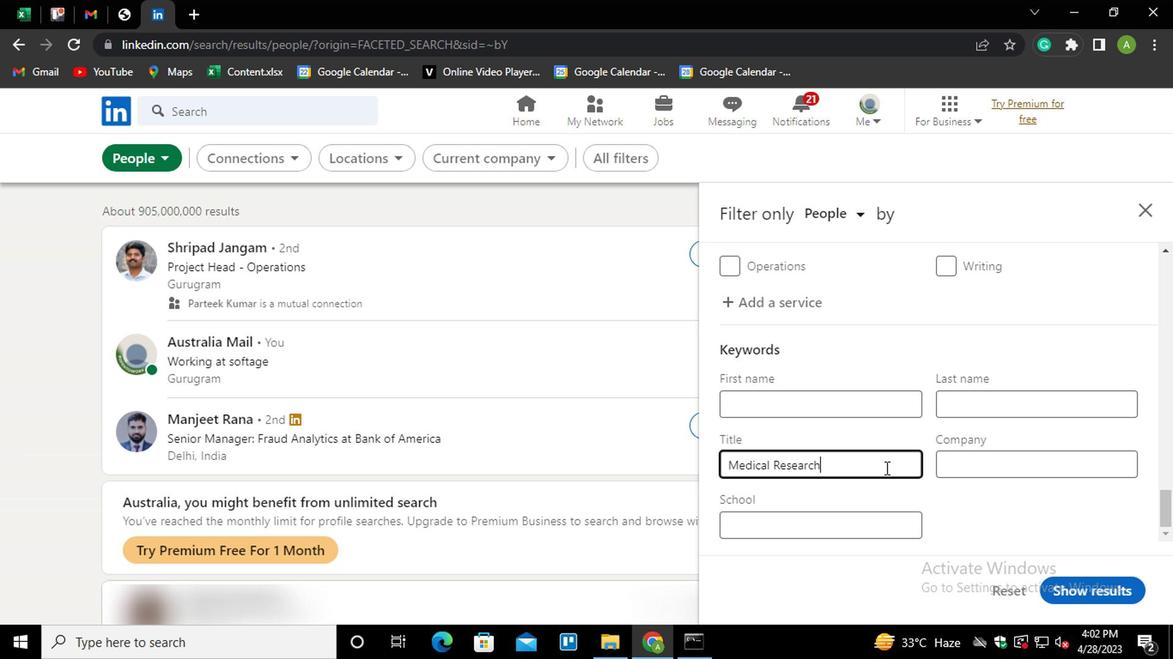 
Action: Mouse moved to (1067, 581)
Screenshot: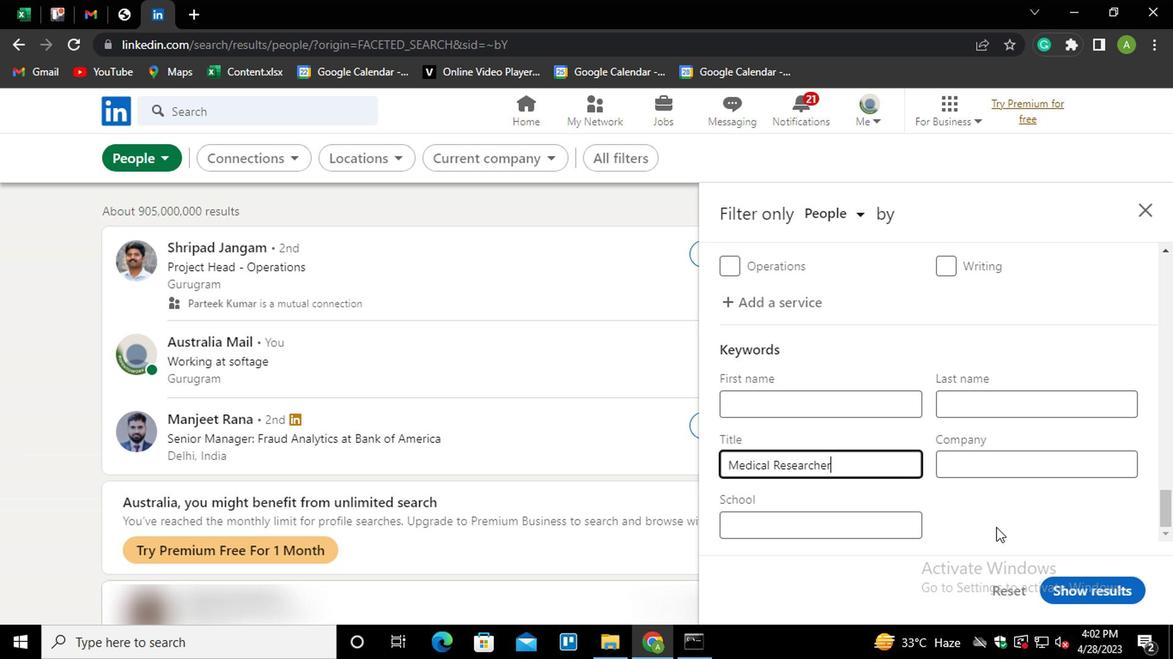 
Action: Mouse pressed left at (1067, 581)
Screenshot: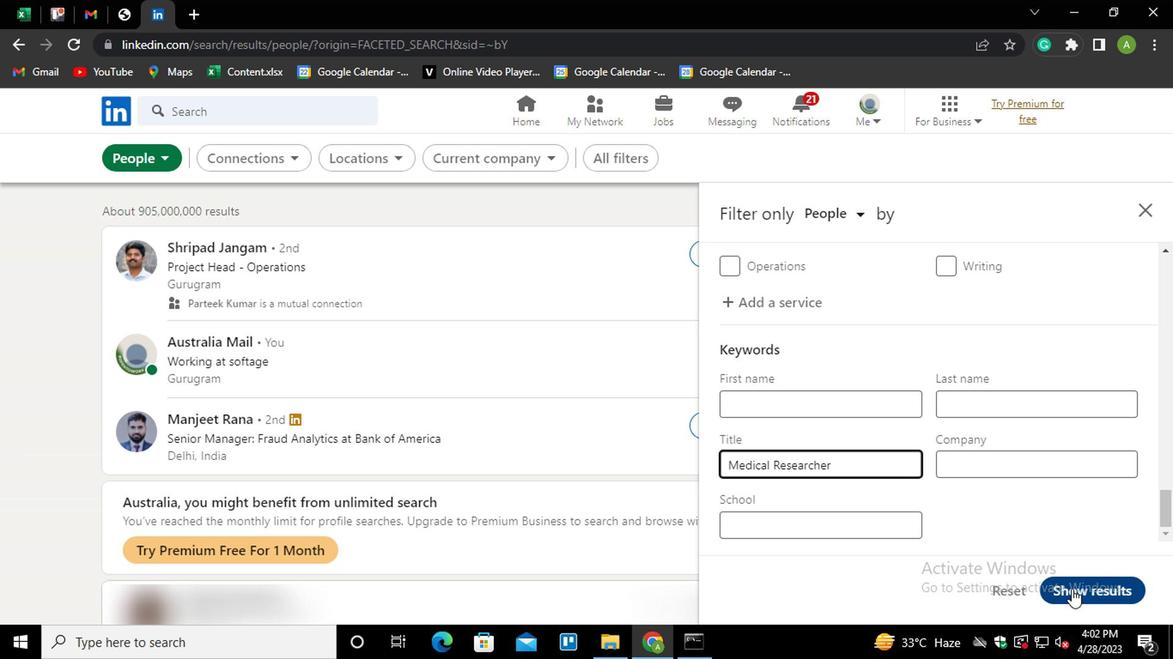 
